 Task: Search one way flight ticket for 5 adults, 2 children, 1 infant in seat and 2 infants on lap in economy from Marion: Veterans Airport Of Southern Illinois (williamson County Regional Airport) to Springfield: Abraham Lincoln Capital Airport on 5-2-2023. Choice of flights is Spirit. Number of bags: 1 carry on bag and 1 checked bag. Price is upto 100000. Outbound departure time preference is 6:15.
Action: Mouse moved to (339, 309)
Screenshot: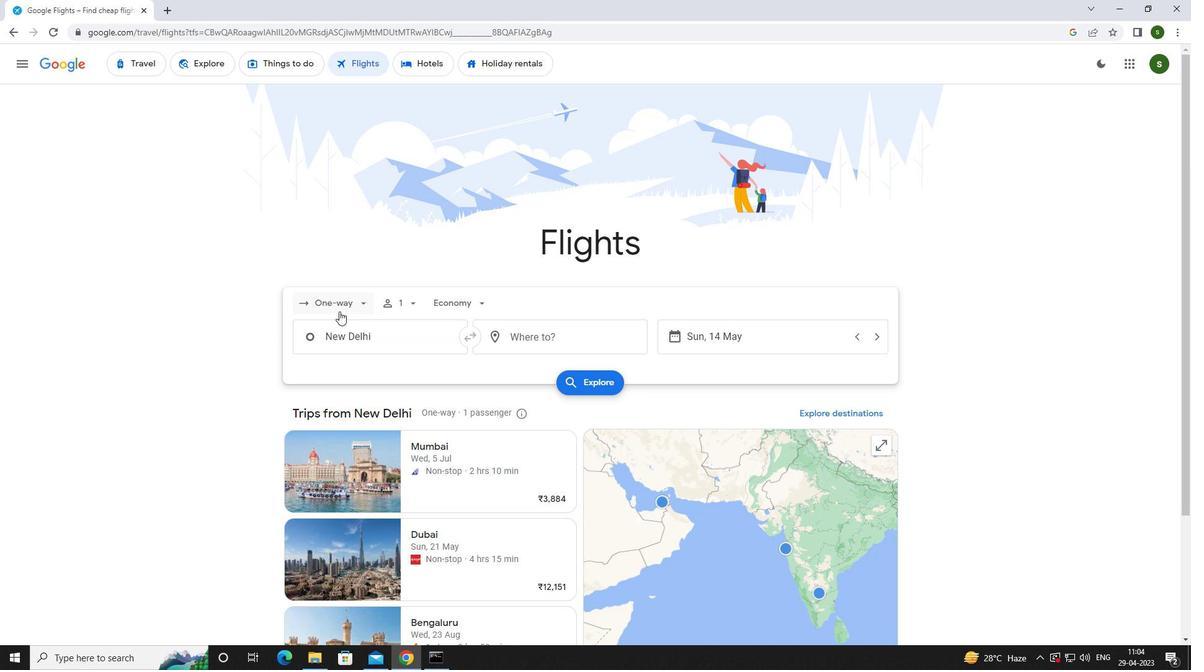 
Action: Mouse pressed left at (339, 309)
Screenshot: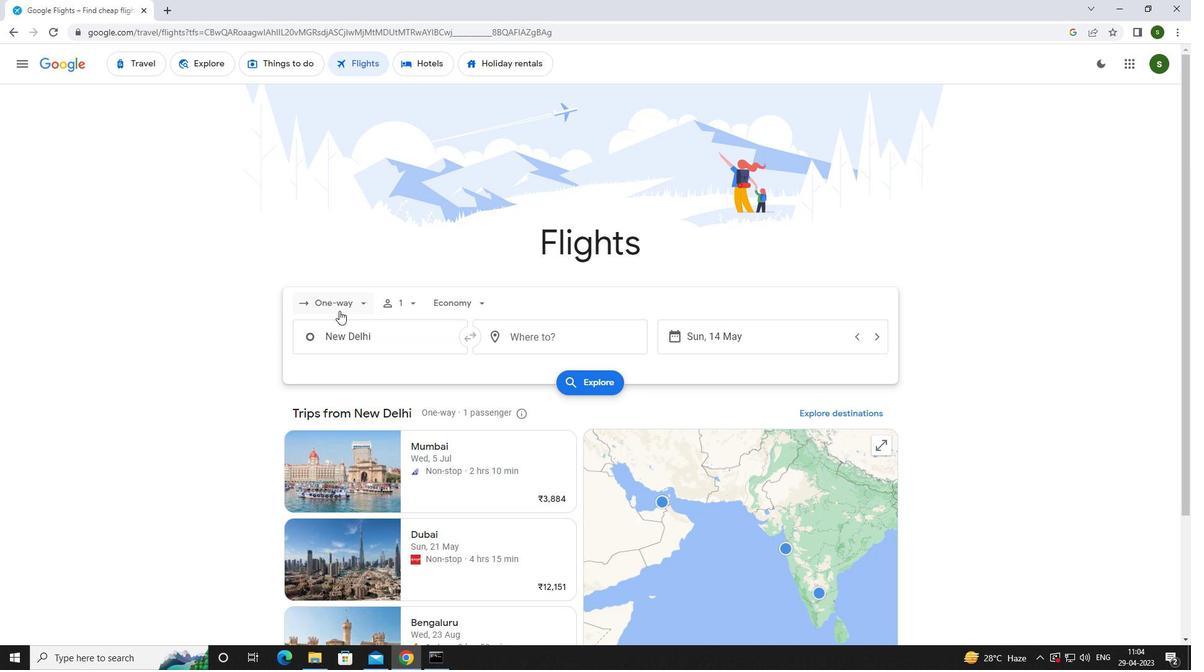 
Action: Mouse moved to (346, 356)
Screenshot: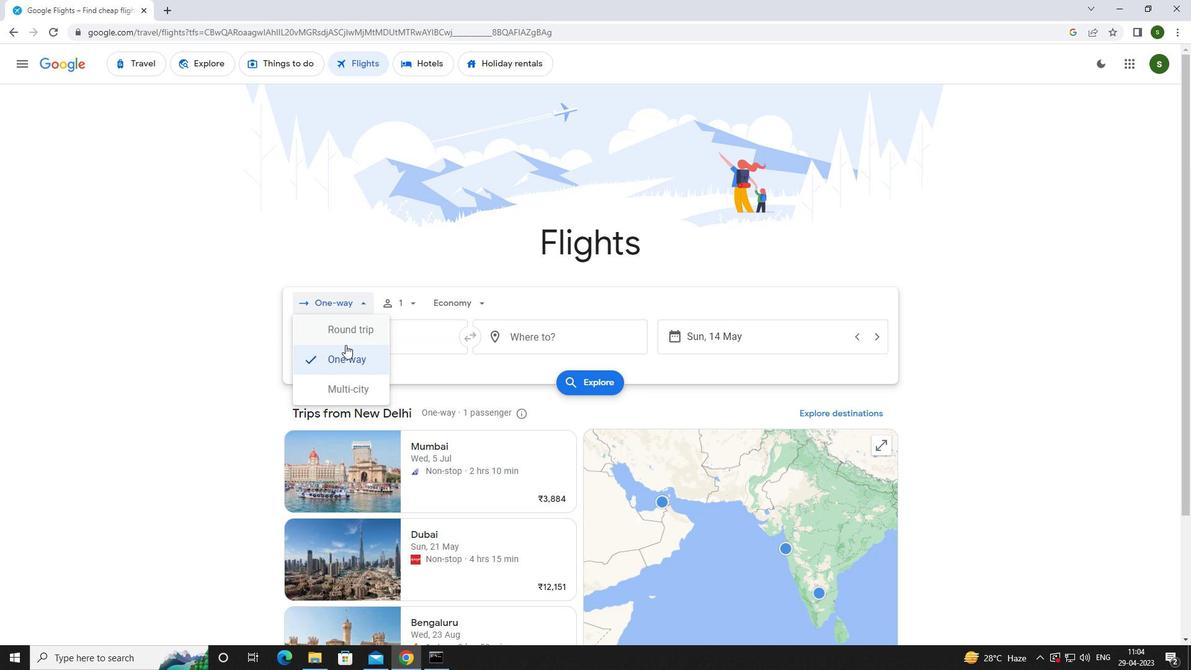 
Action: Mouse pressed left at (346, 356)
Screenshot: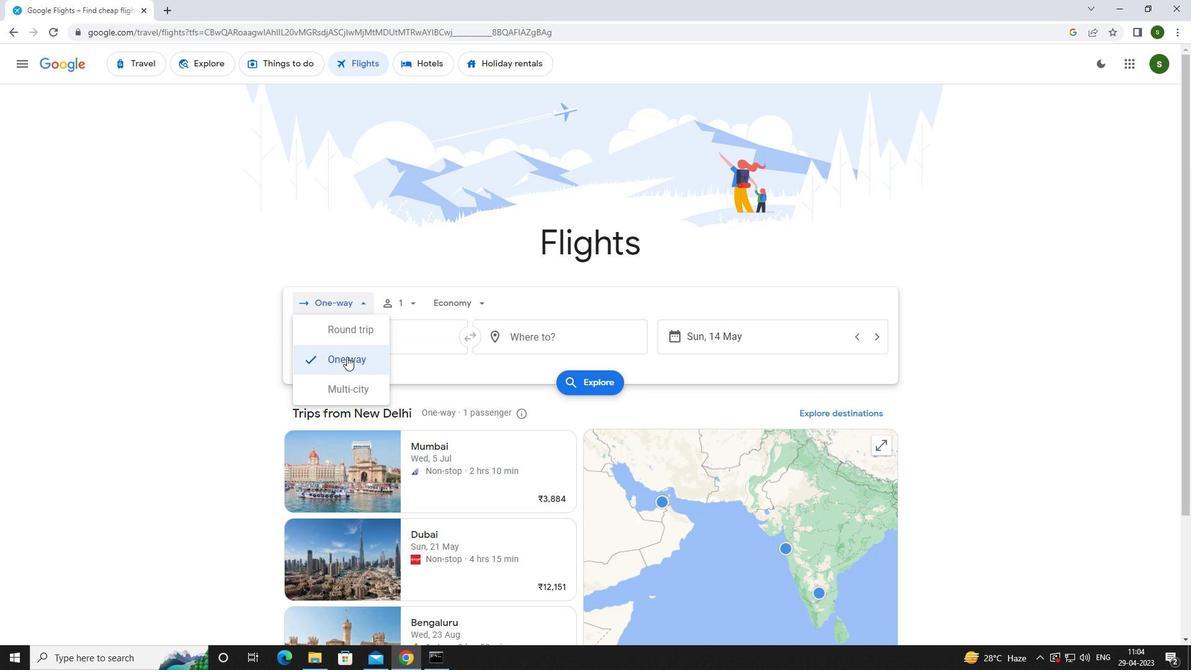 
Action: Mouse moved to (409, 306)
Screenshot: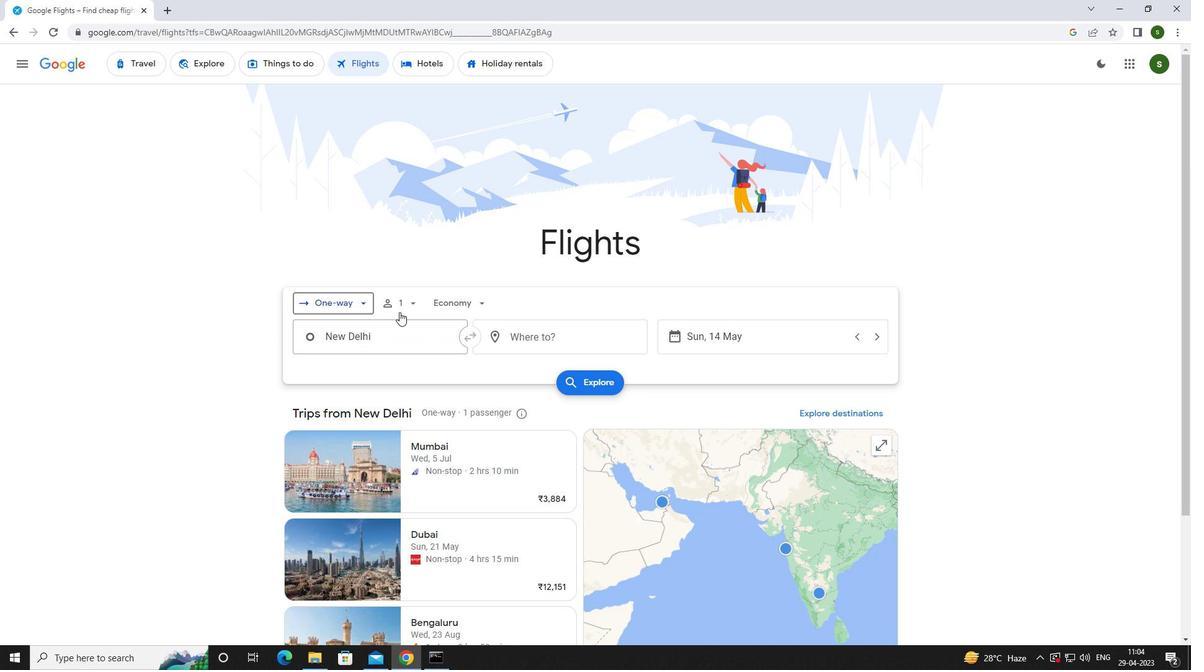 
Action: Mouse pressed left at (409, 306)
Screenshot: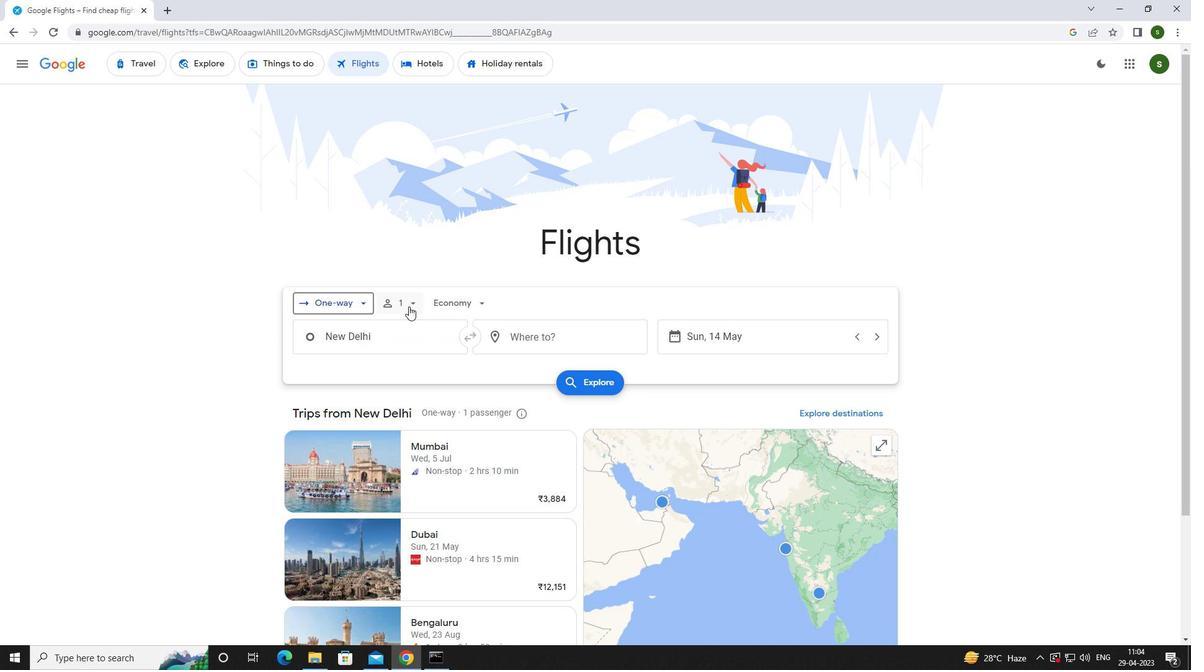 
Action: Mouse moved to (507, 336)
Screenshot: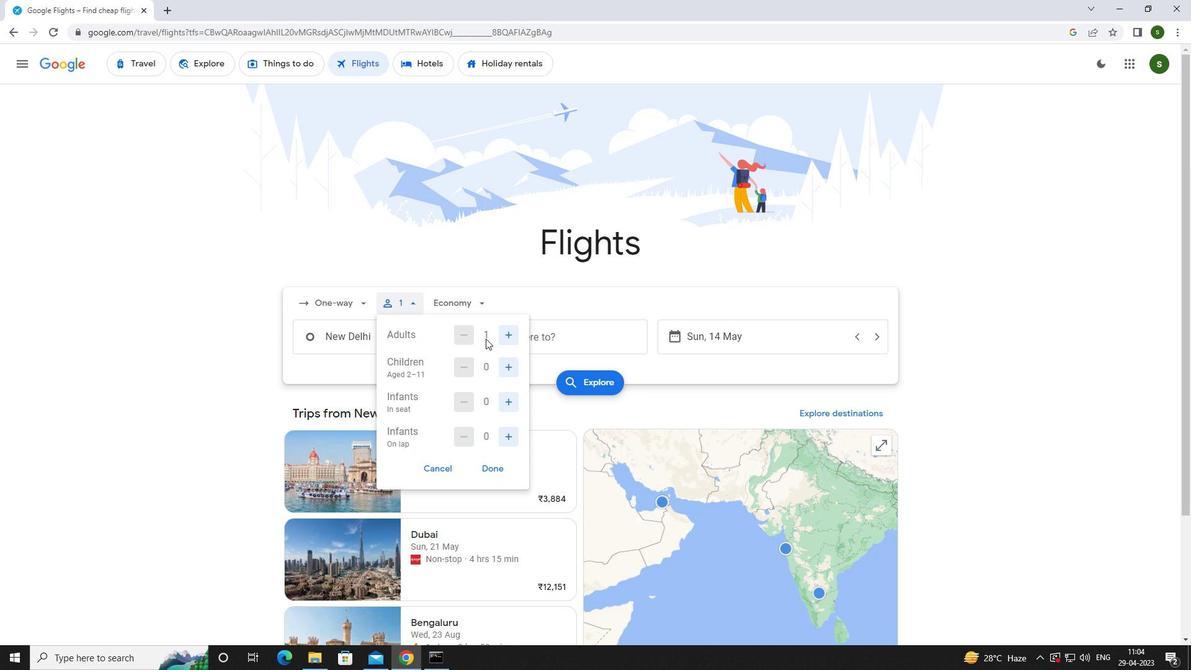 
Action: Mouse pressed left at (507, 336)
Screenshot: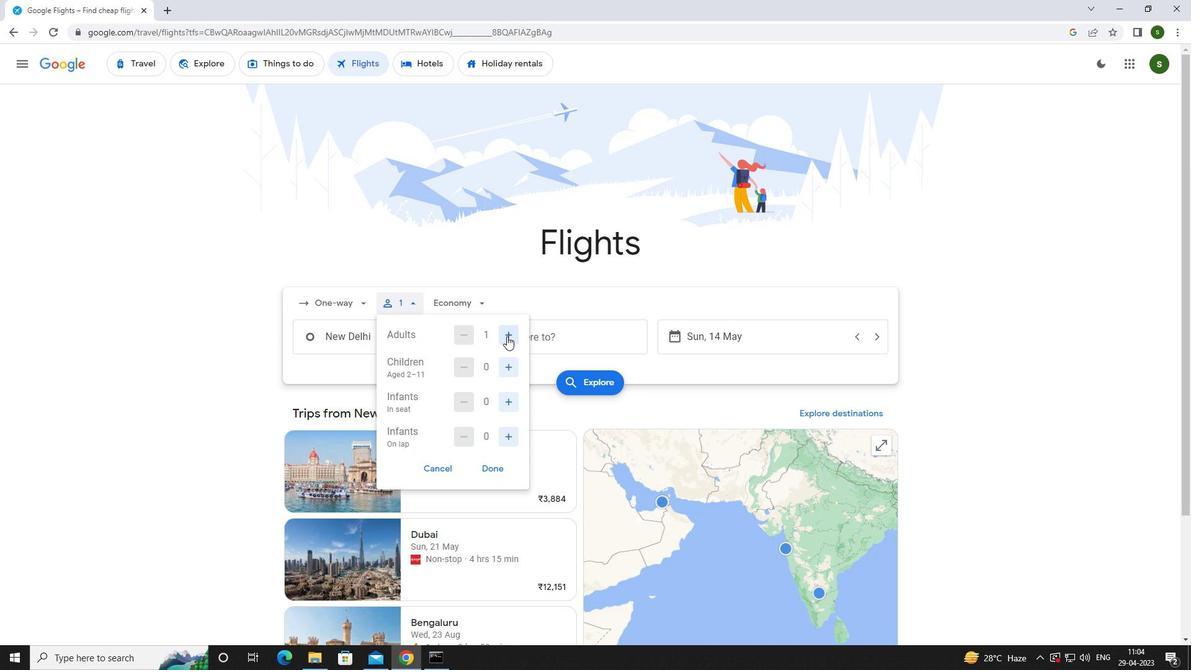 
Action: Mouse pressed left at (507, 336)
Screenshot: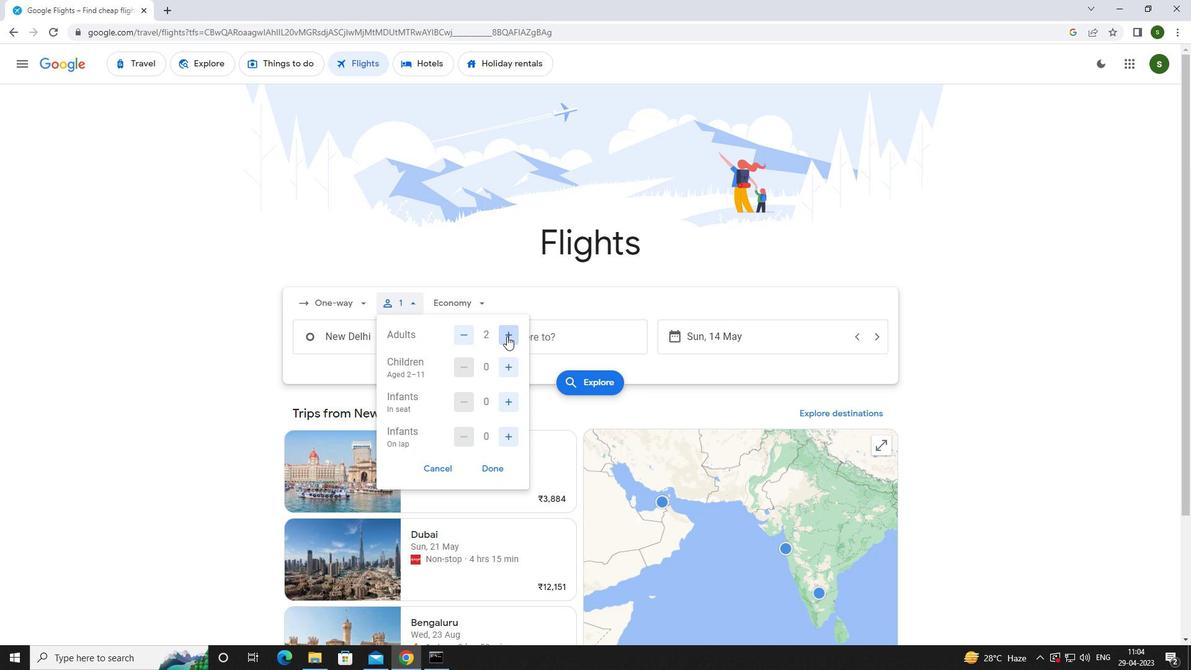 
Action: Mouse pressed left at (507, 336)
Screenshot: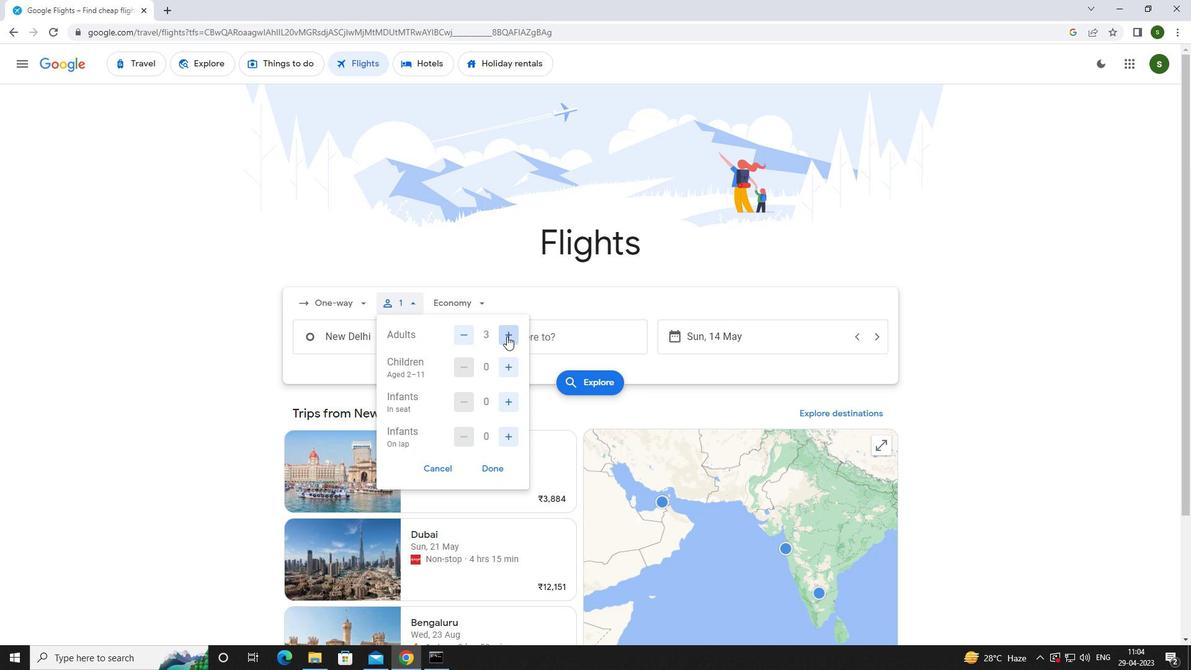 
Action: Mouse pressed left at (507, 336)
Screenshot: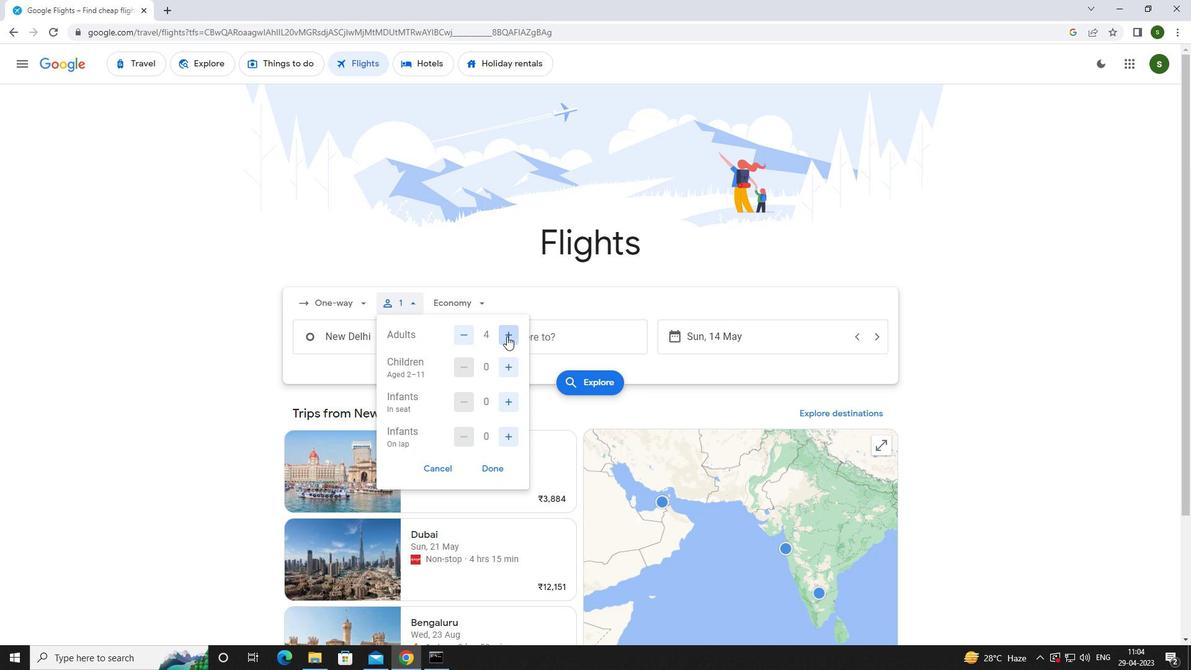 
Action: Mouse moved to (505, 366)
Screenshot: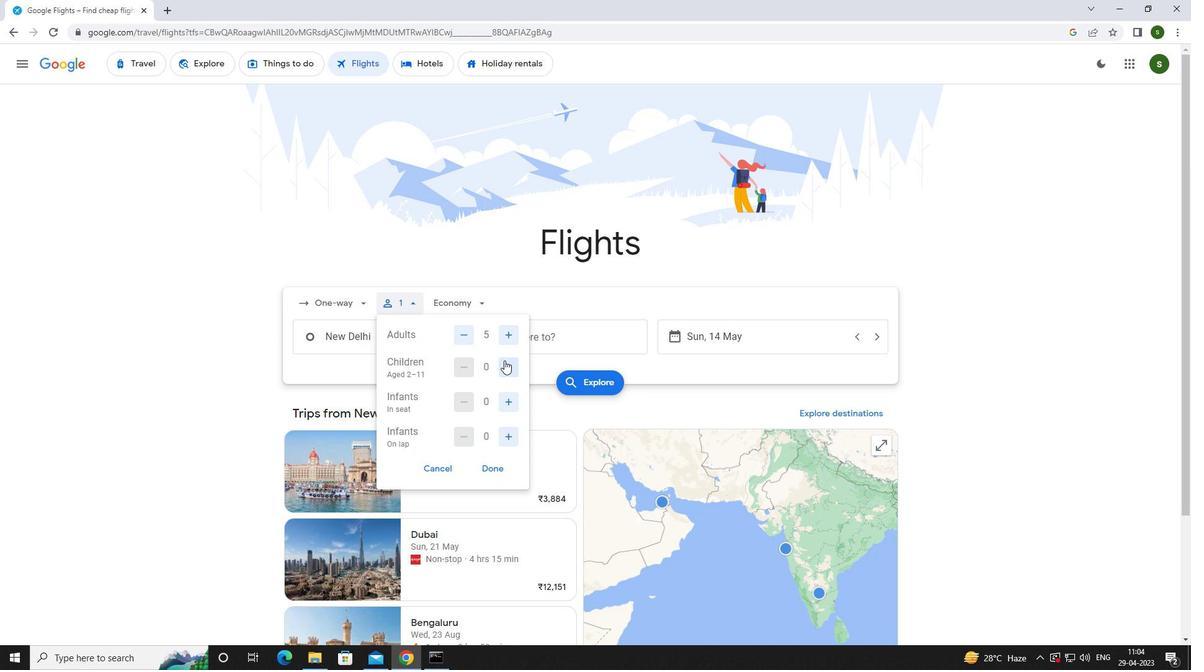 
Action: Mouse pressed left at (505, 366)
Screenshot: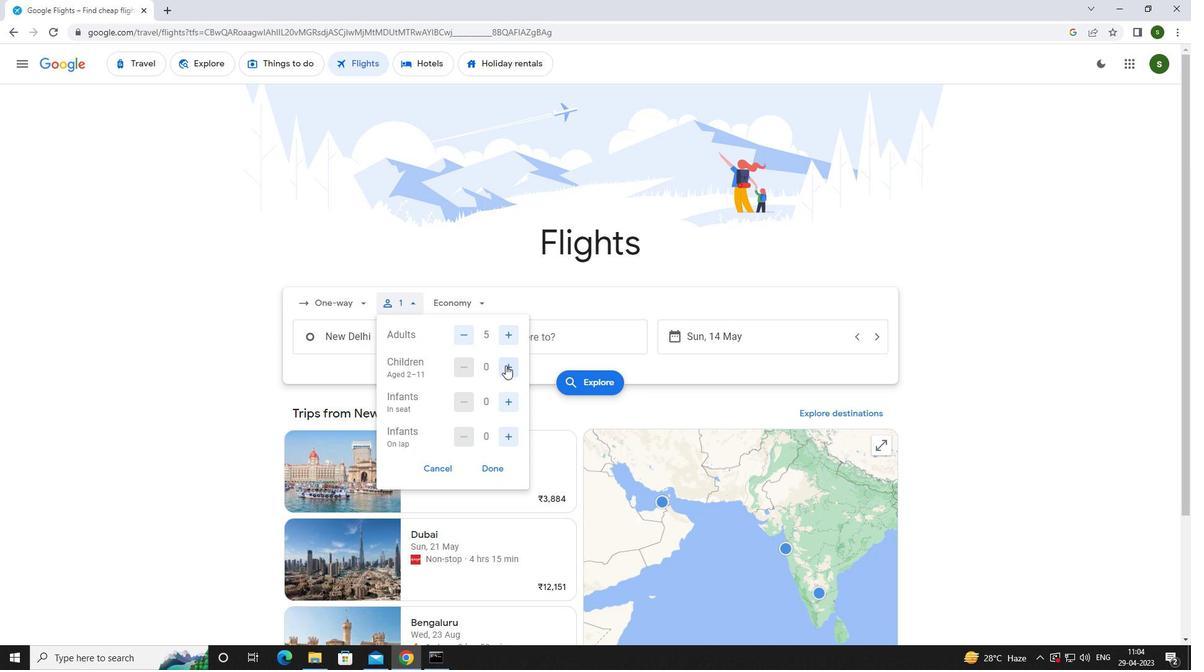 
Action: Mouse pressed left at (505, 366)
Screenshot: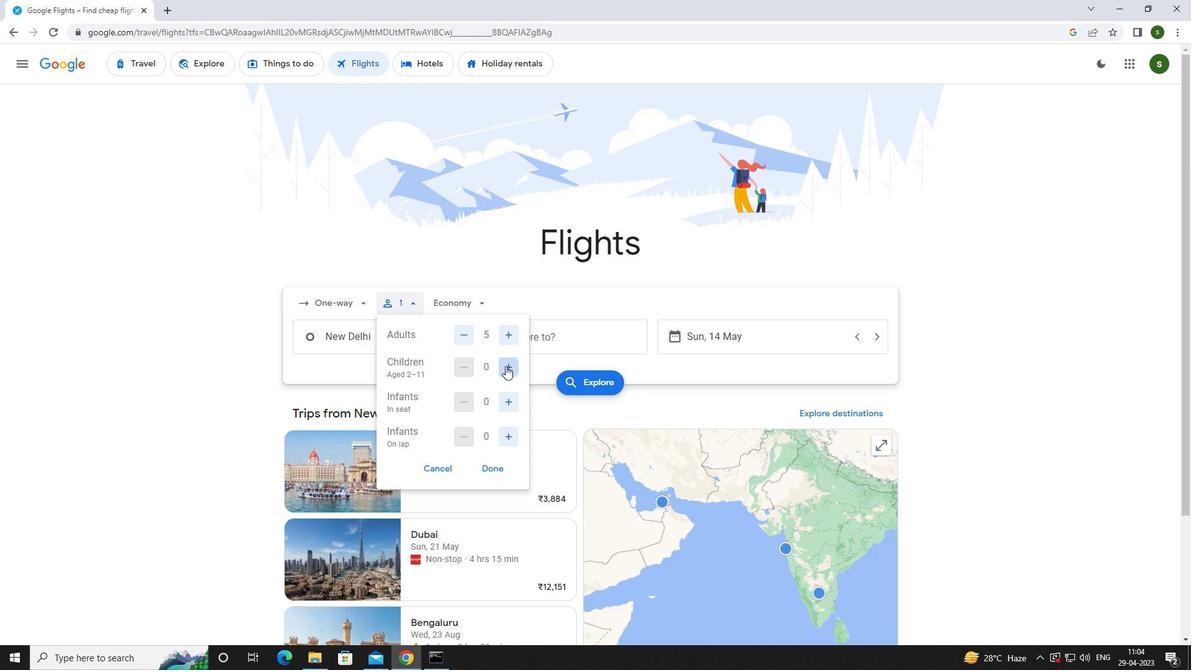 
Action: Mouse moved to (513, 408)
Screenshot: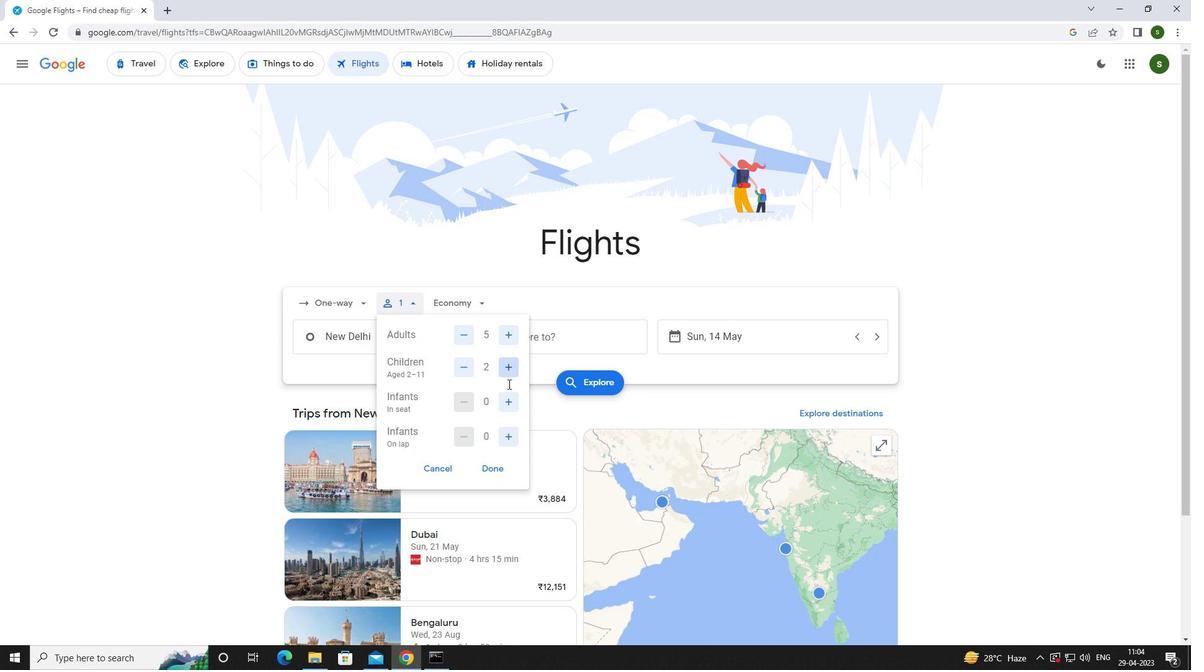 
Action: Mouse pressed left at (513, 408)
Screenshot: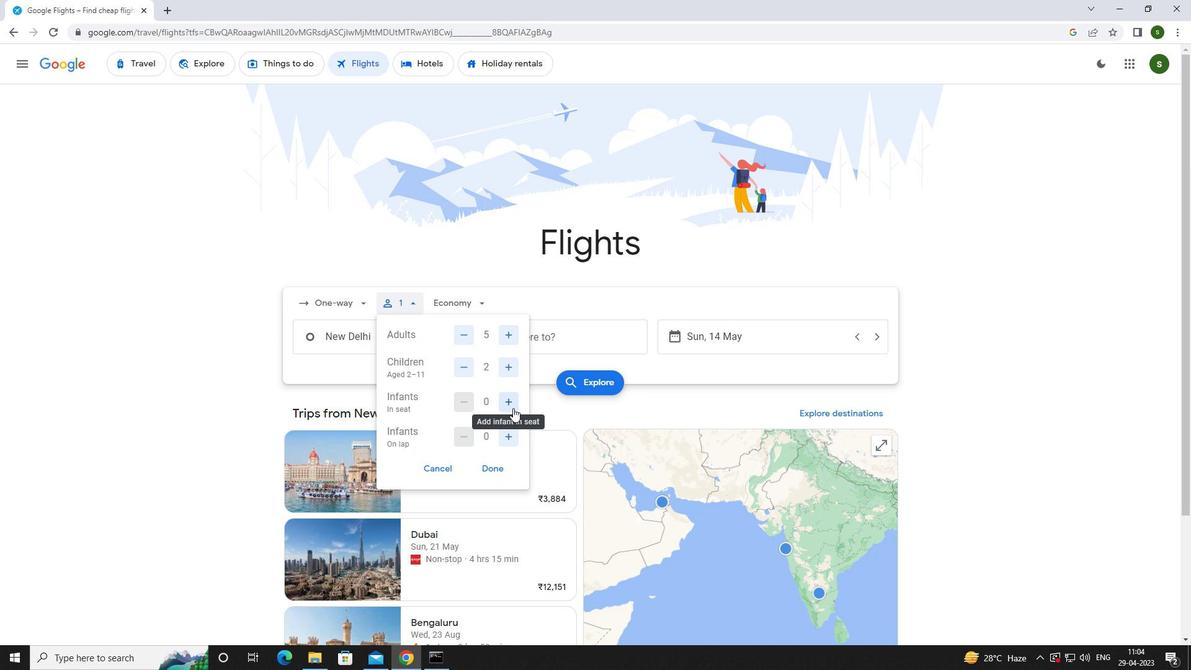 
Action: Mouse moved to (514, 438)
Screenshot: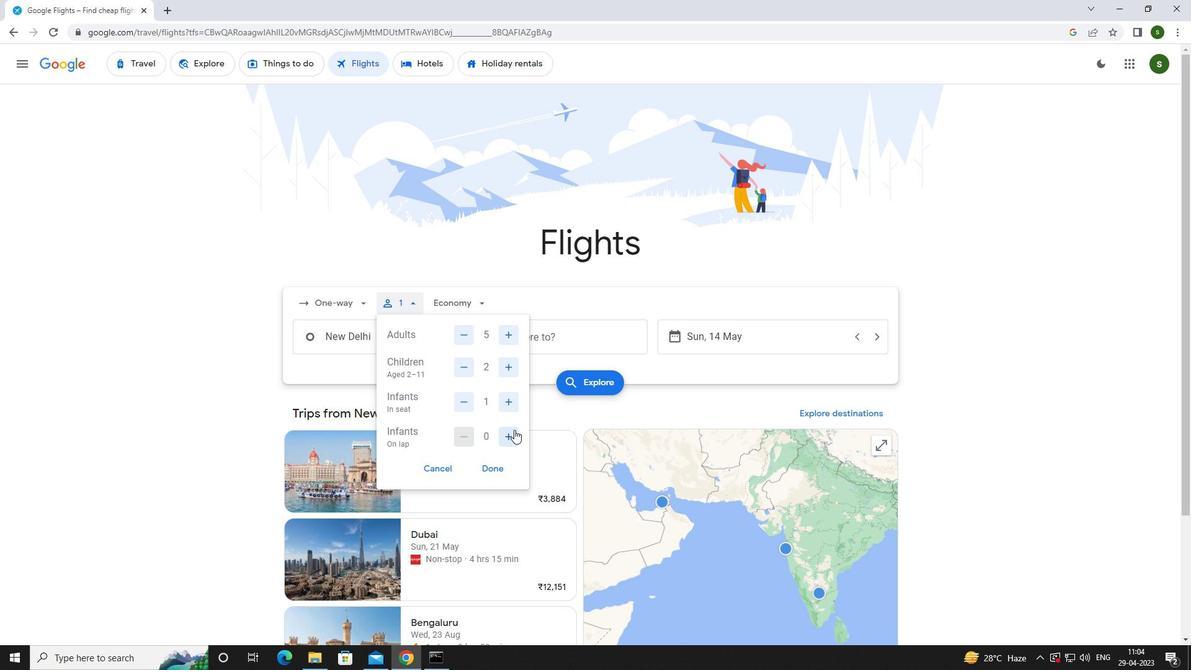 
Action: Mouse pressed left at (514, 438)
Screenshot: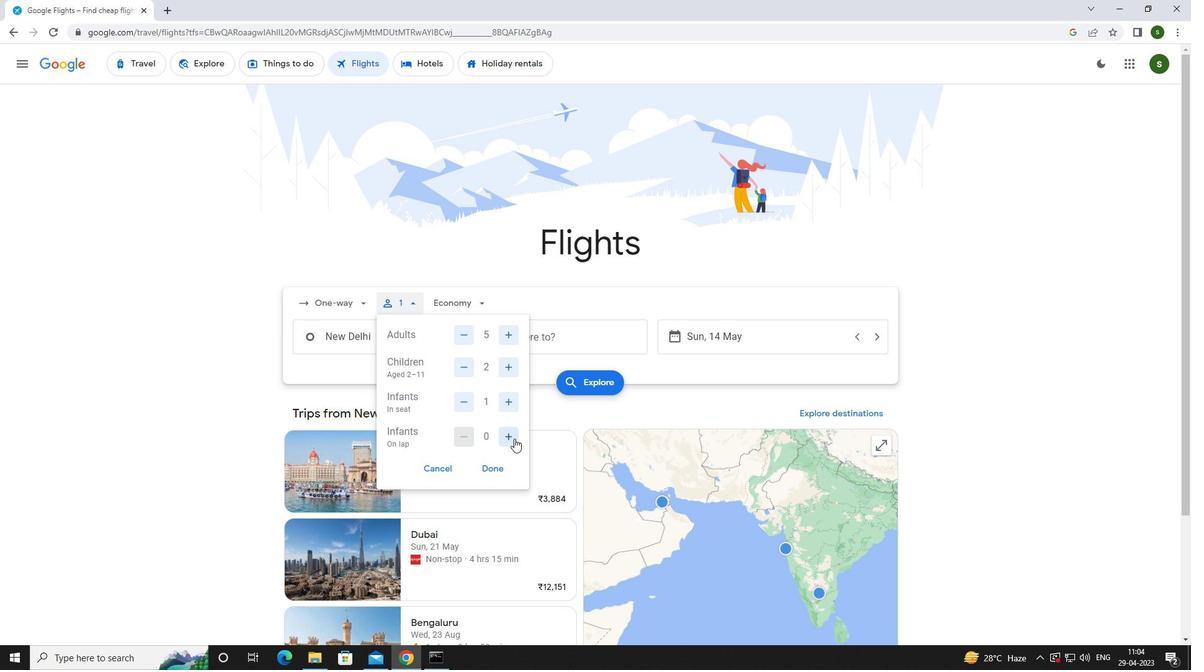 
Action: Mouse moved to (475, 303)
Screenshot: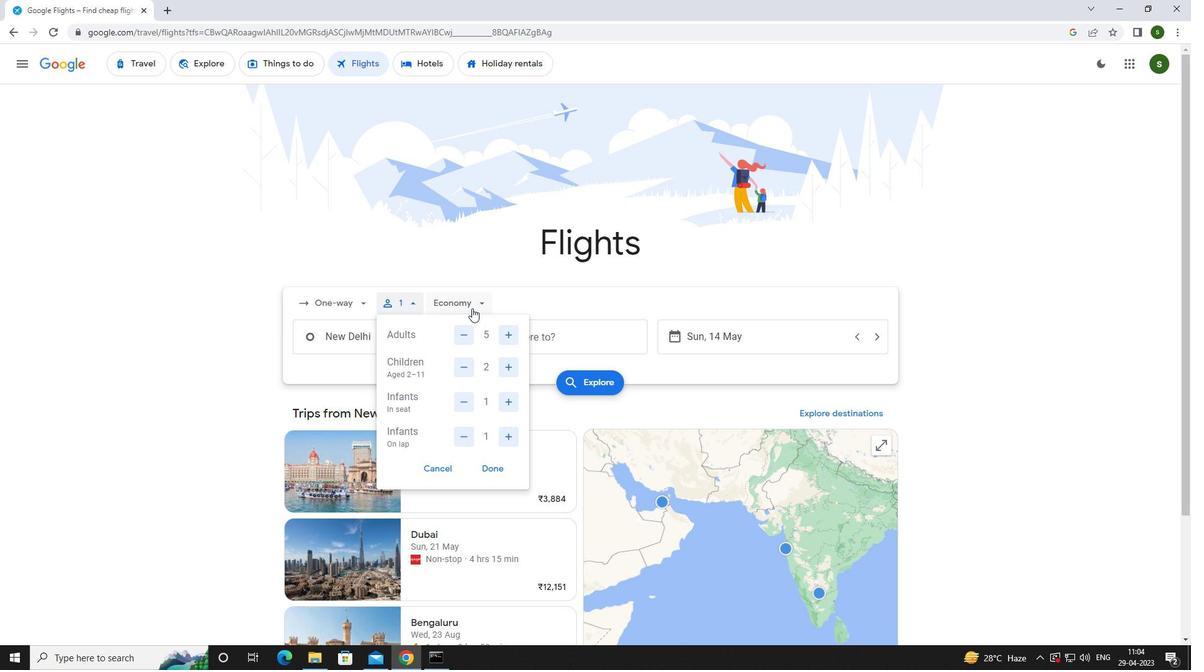 
Action: Mouse pressed left at (475, 303)
Screenshot: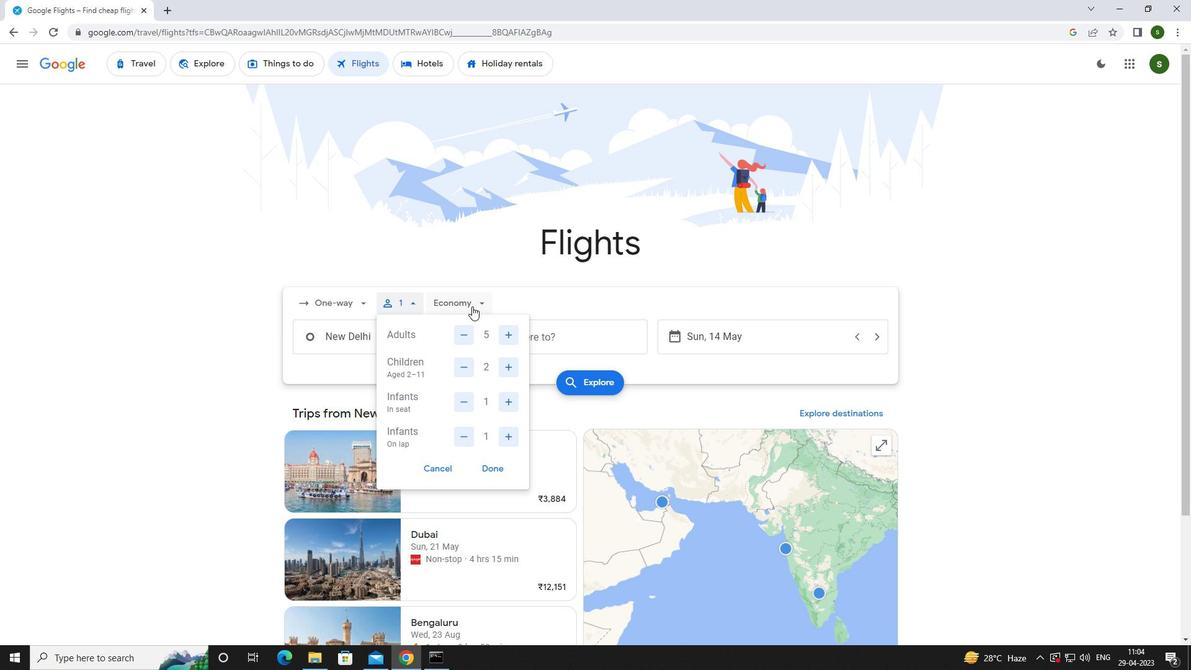 
Action: Mouse moved to (478, 338)
Screenshot: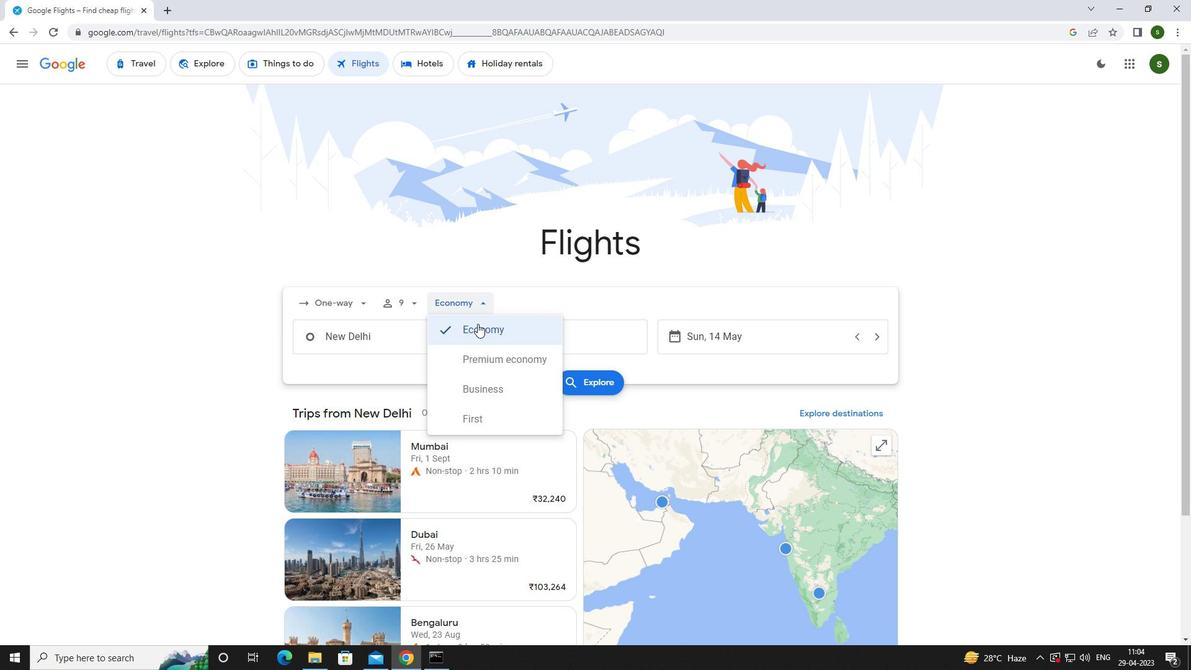 
Action: Mouse pressed left at (478, 338)
Screenshot: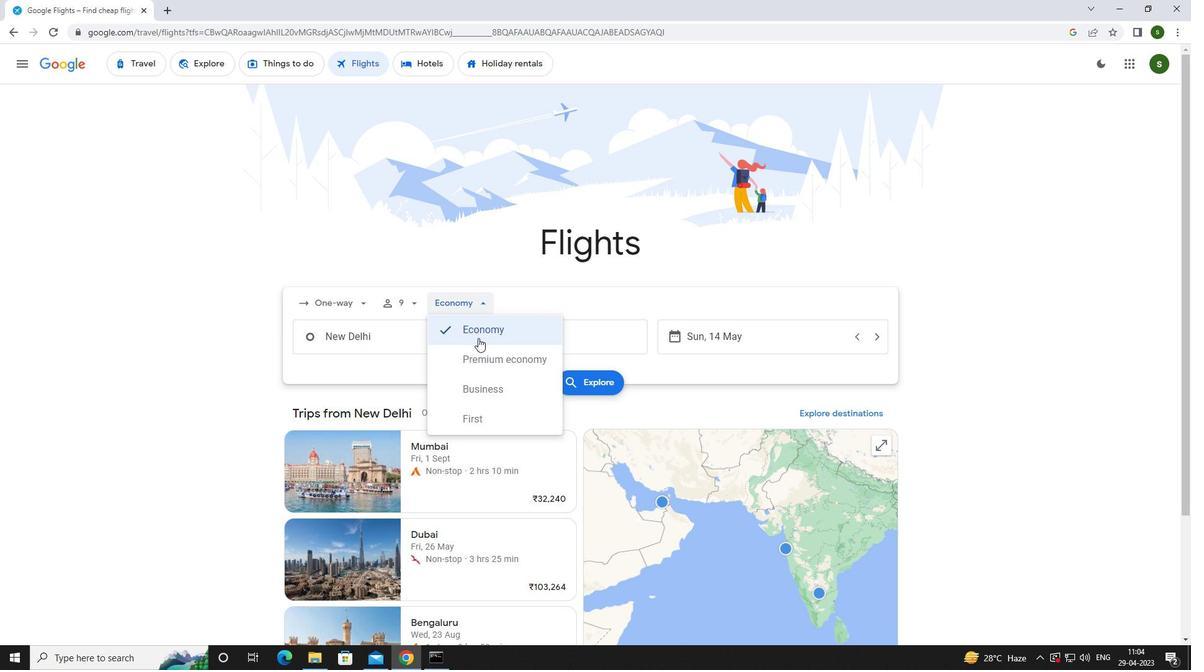 
Action: Mouse moved to (411, 347)
Screenshot: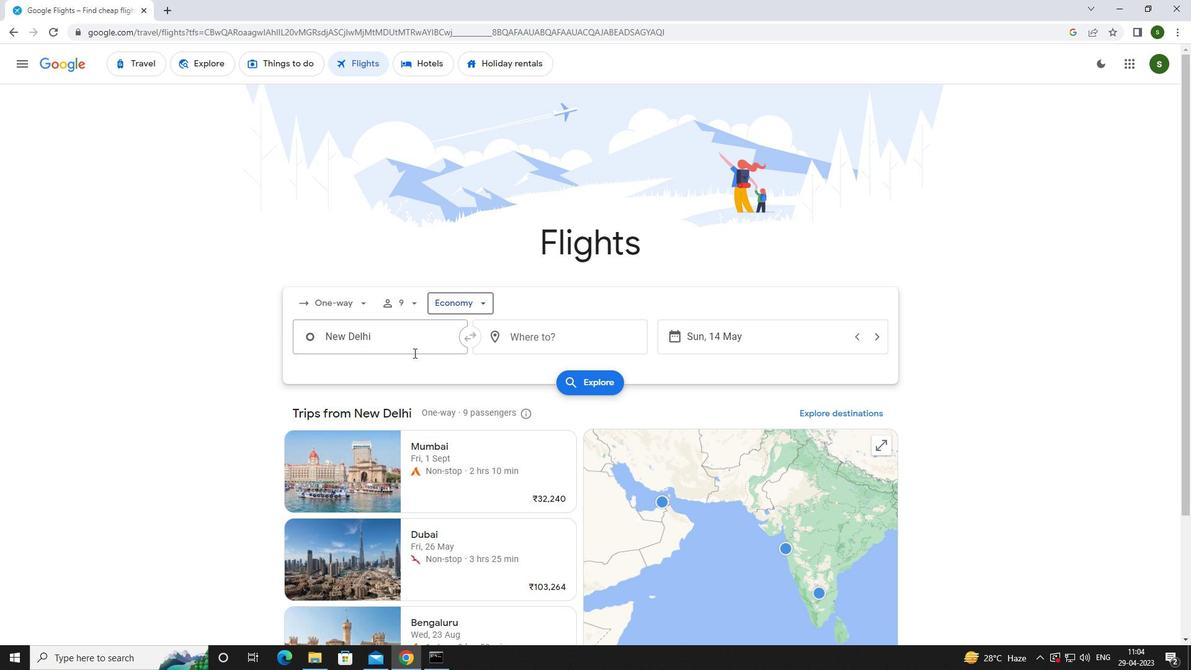 
Action: Mouse pressed left at (411, 347)
Screenshot: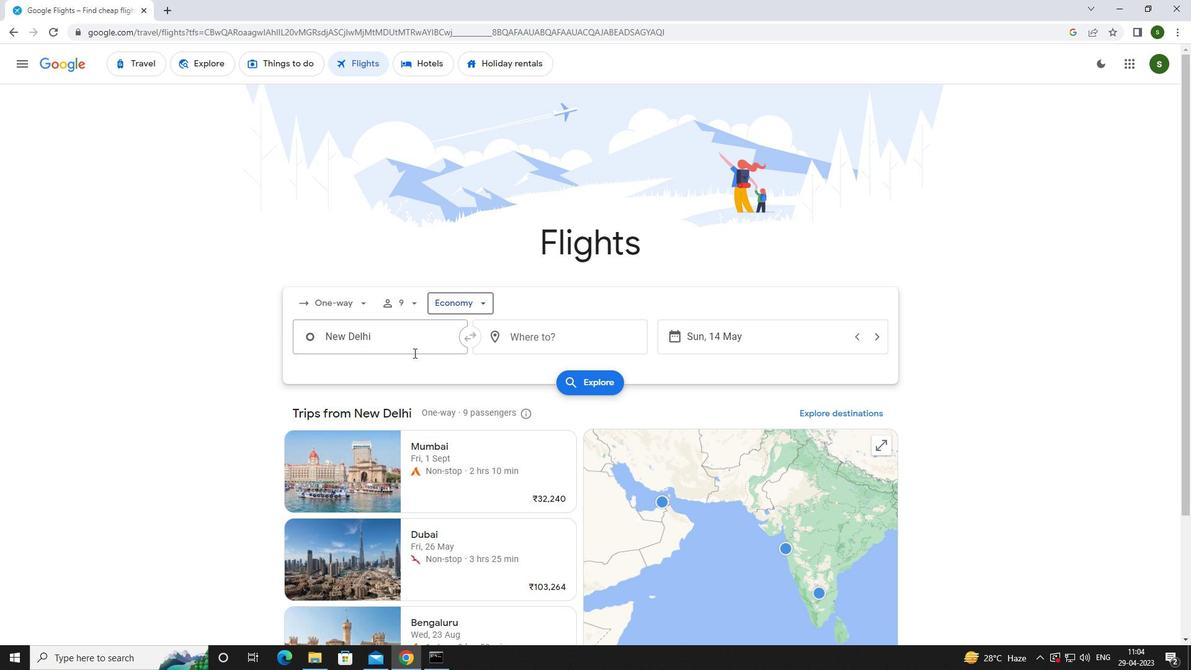 
Action: Key pressed <Key.caps_lock>v<Key.caps_lock>eterans
Screenshot: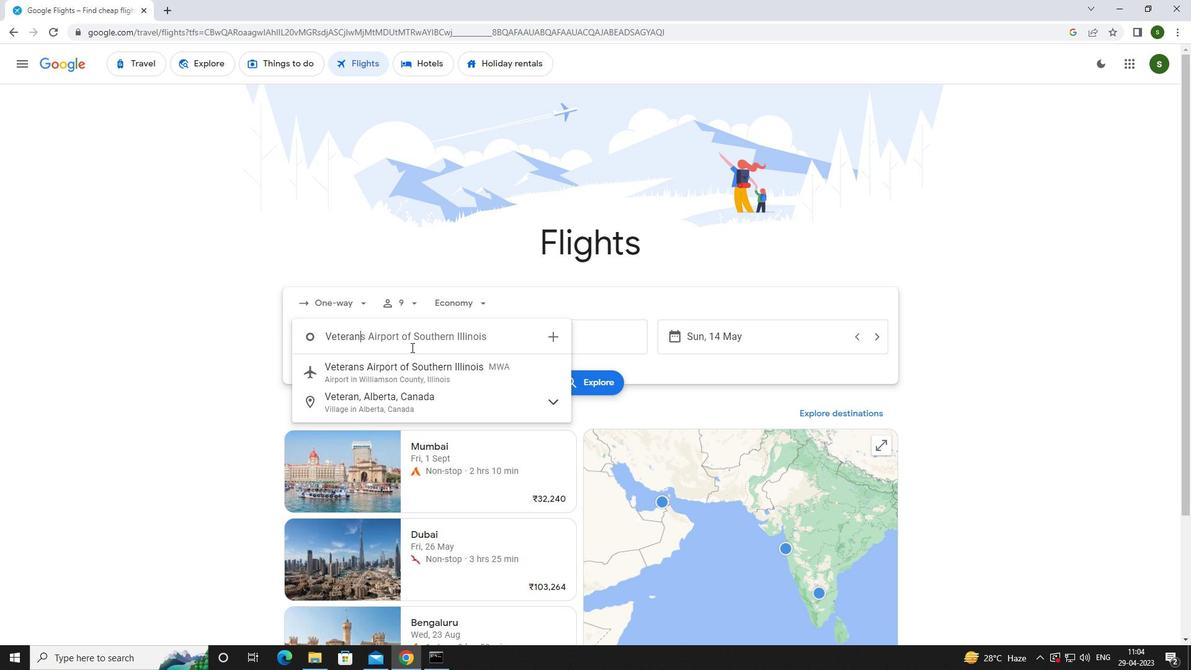 
Action: Mouse moved to (410, 363)
Screenshot: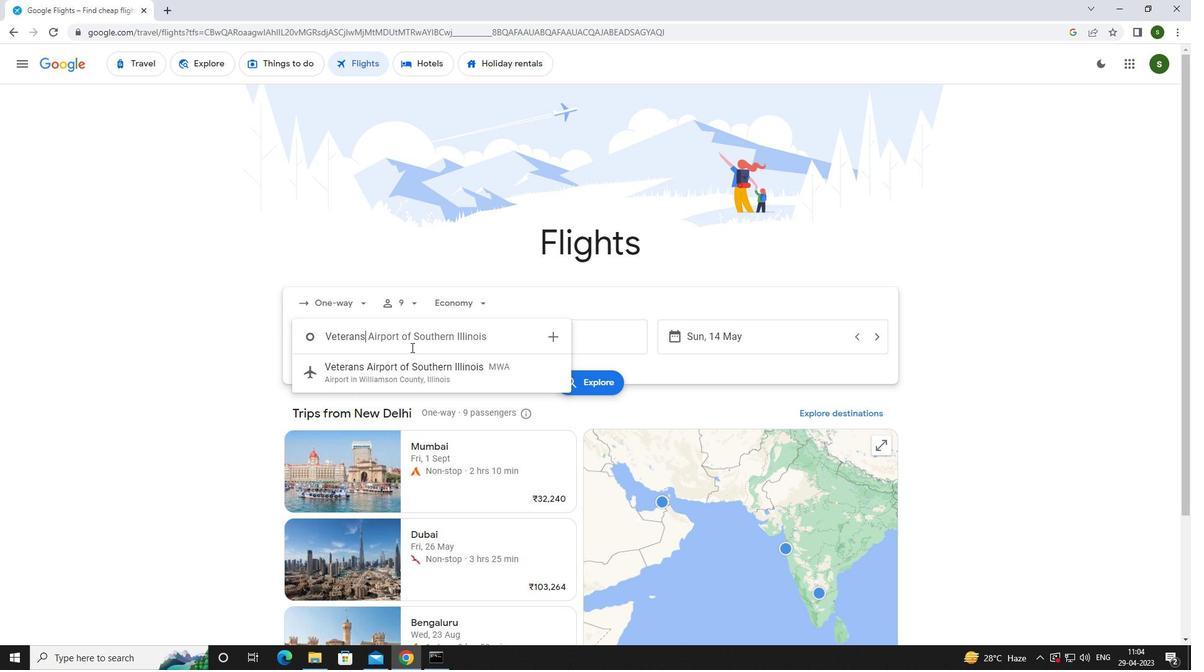 
Action: Mouse pressed left at (410, 363)
Screenshot: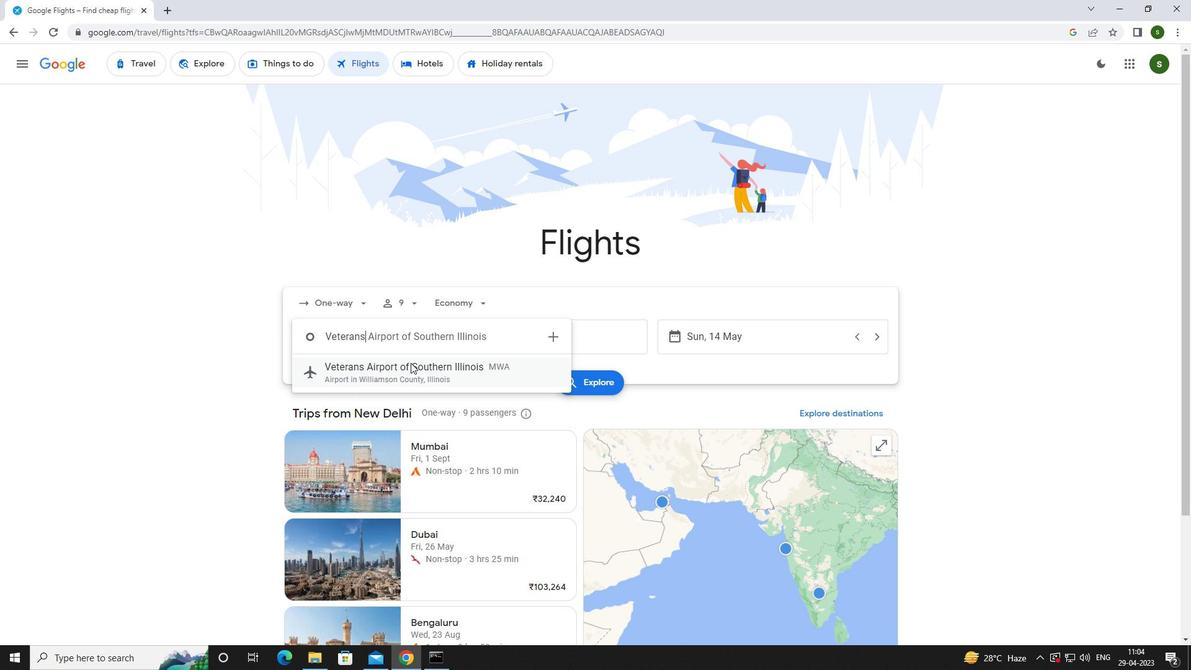 
Action: Mouse moved to (530, 346)
Screenshot: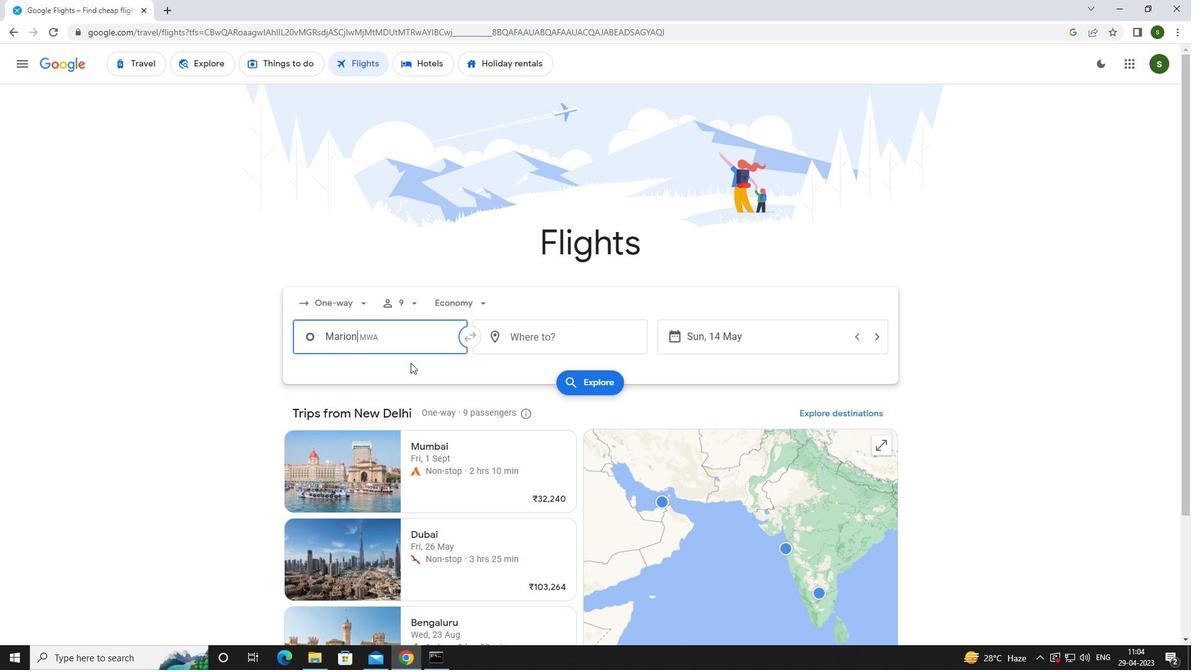 
Action: Mouse pressed left at (530, 346)
Screenshot: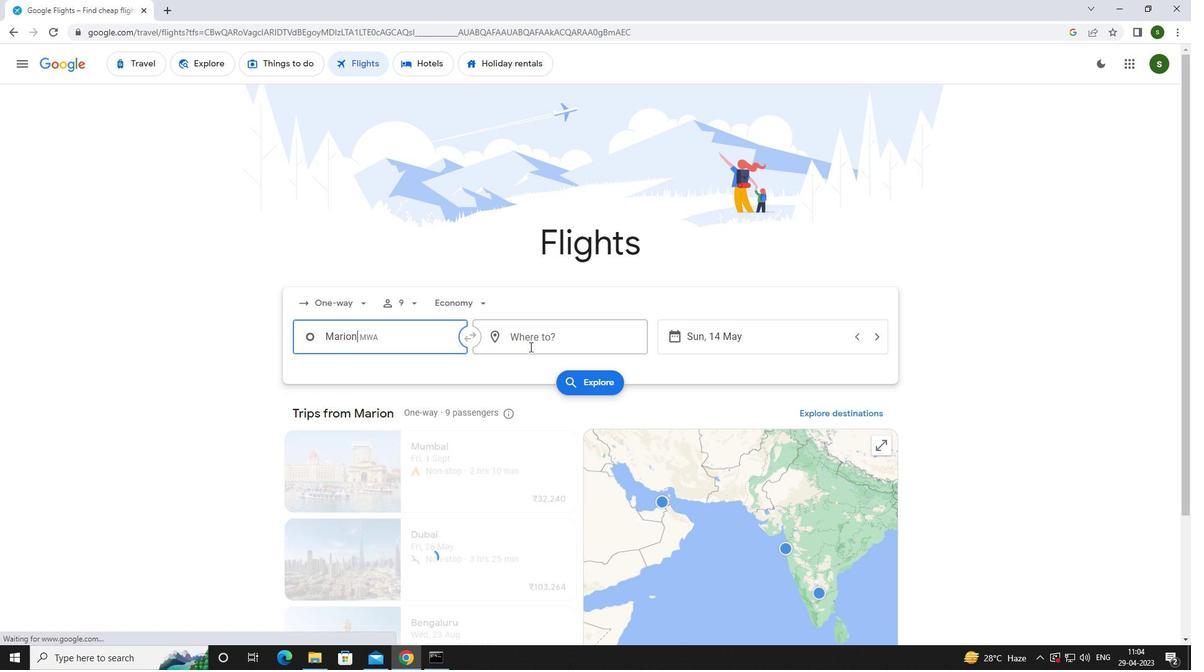 
Action: Key pressed <Key.caps_lock>s<Key.caps_lock>prinfield
Screenshot: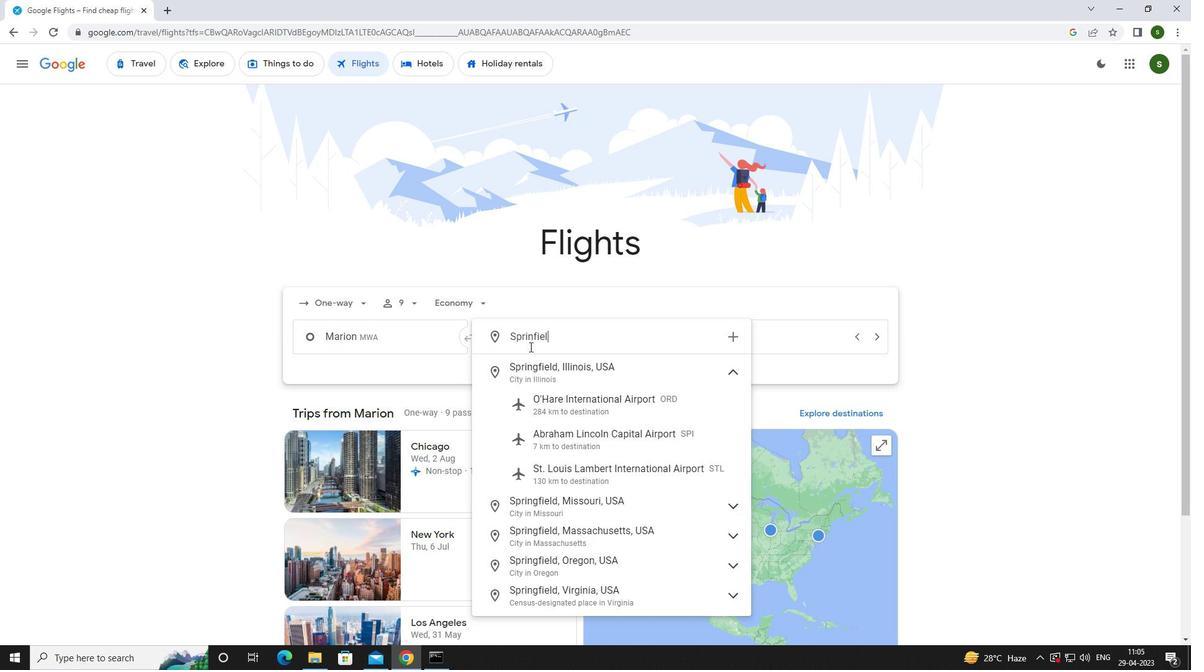 
Action: Mouse moved to (548, 426)
Screenshot: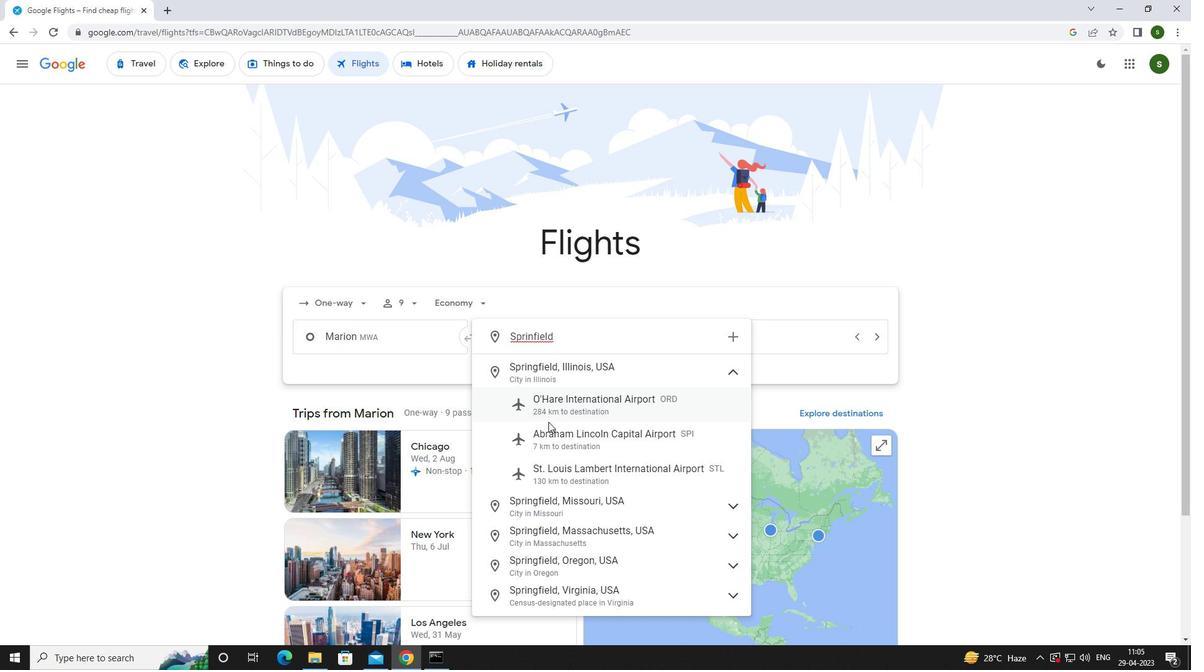 
Action: Mouse pressed left at (548, 426)
Screenshot: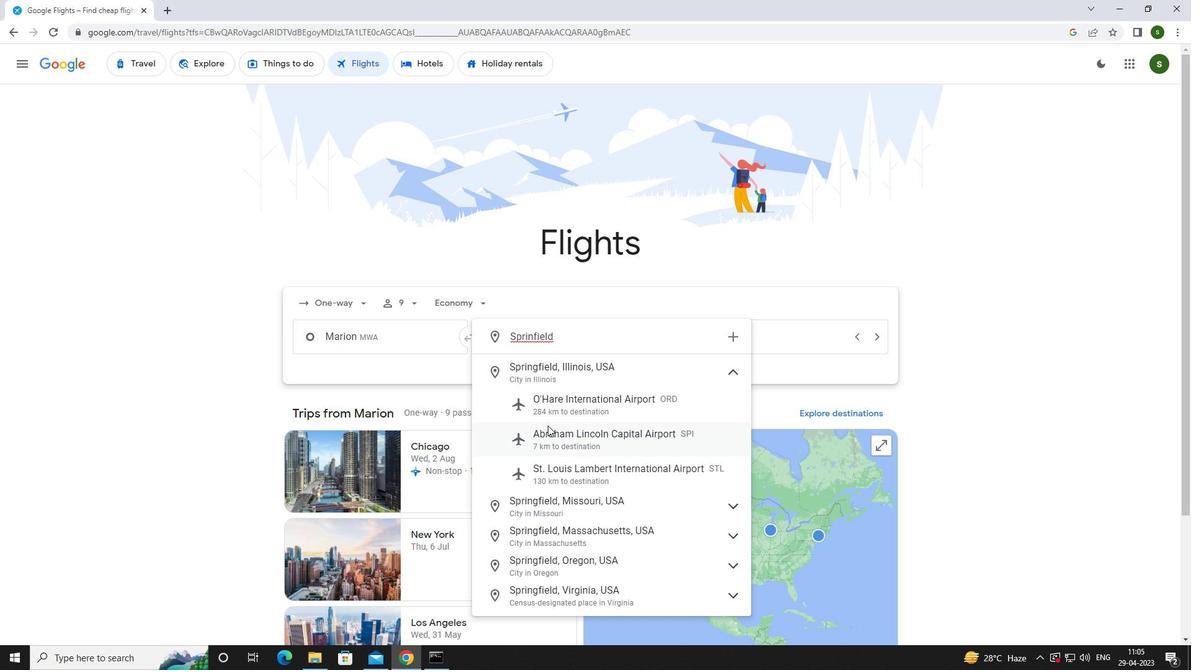 
Action: Mouse moved to (761, 334)
Screenshot: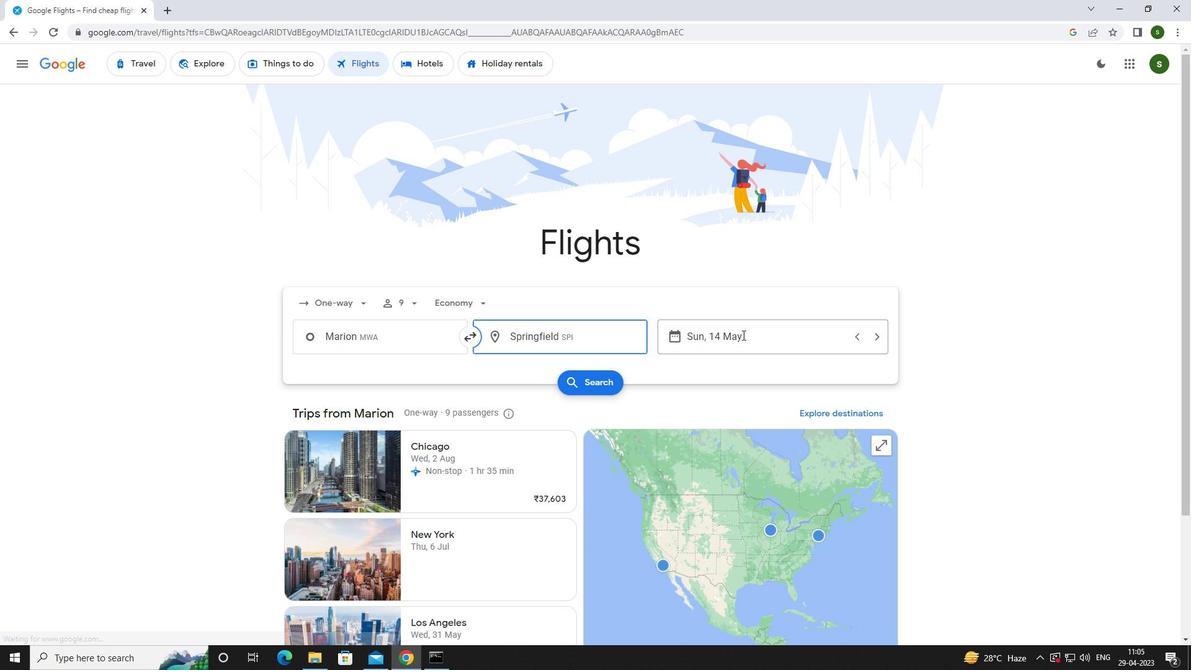 
Action: Mouse pressed left at (761, 334)
Screenshot: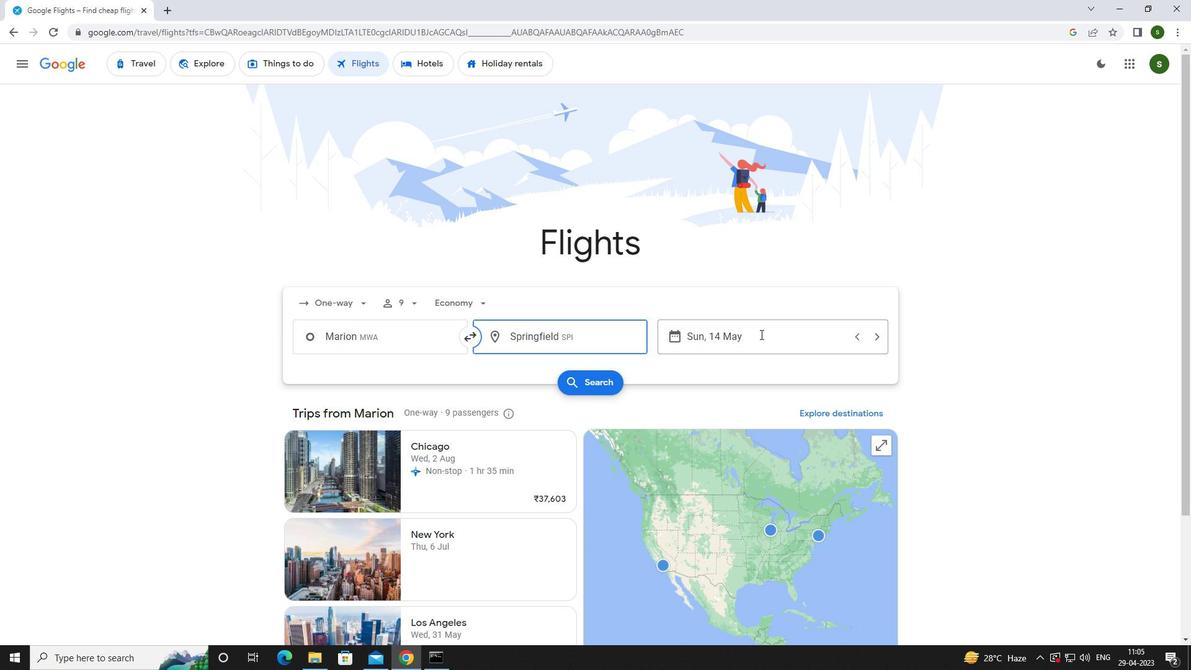 
Action: Mouse moved to (742, 425)
Screenshot: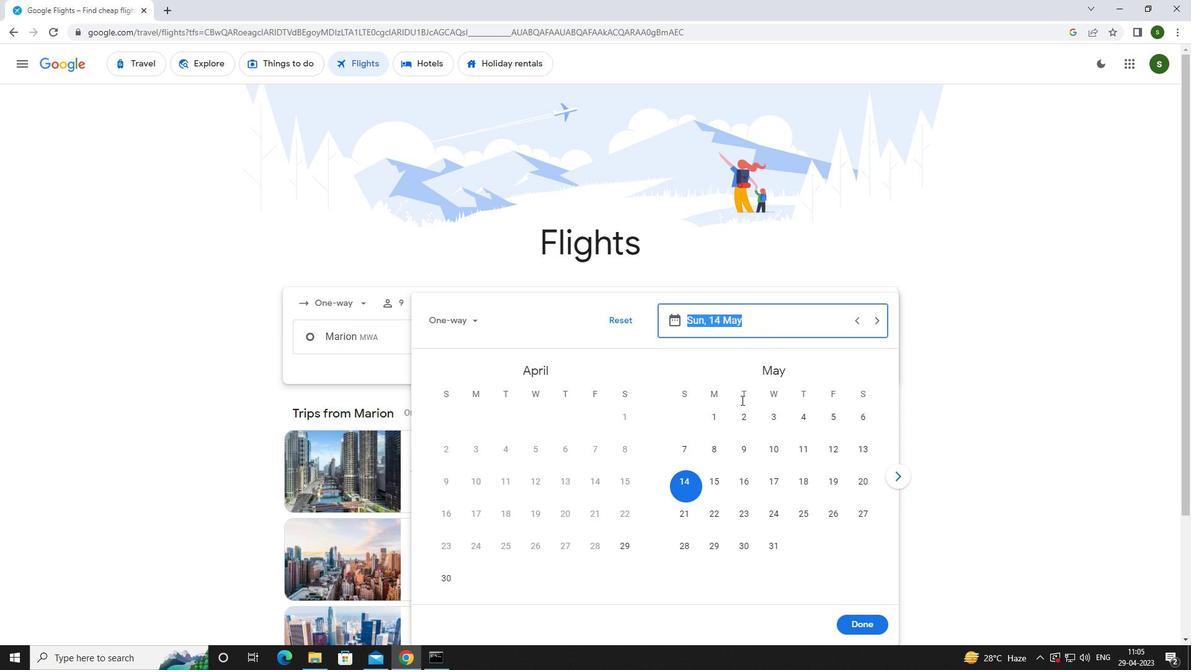 
Action: Mouse pressed left at (742, 425)
Screenshot: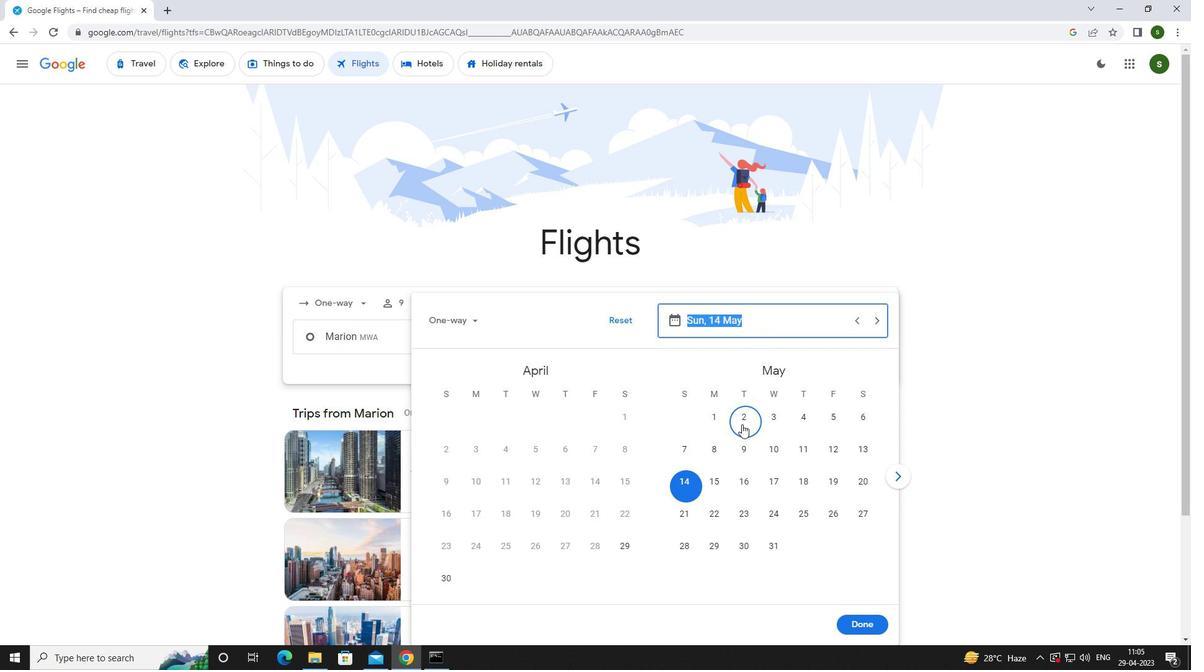 
Action: Mouse moved to (870, 621)
Screenshot: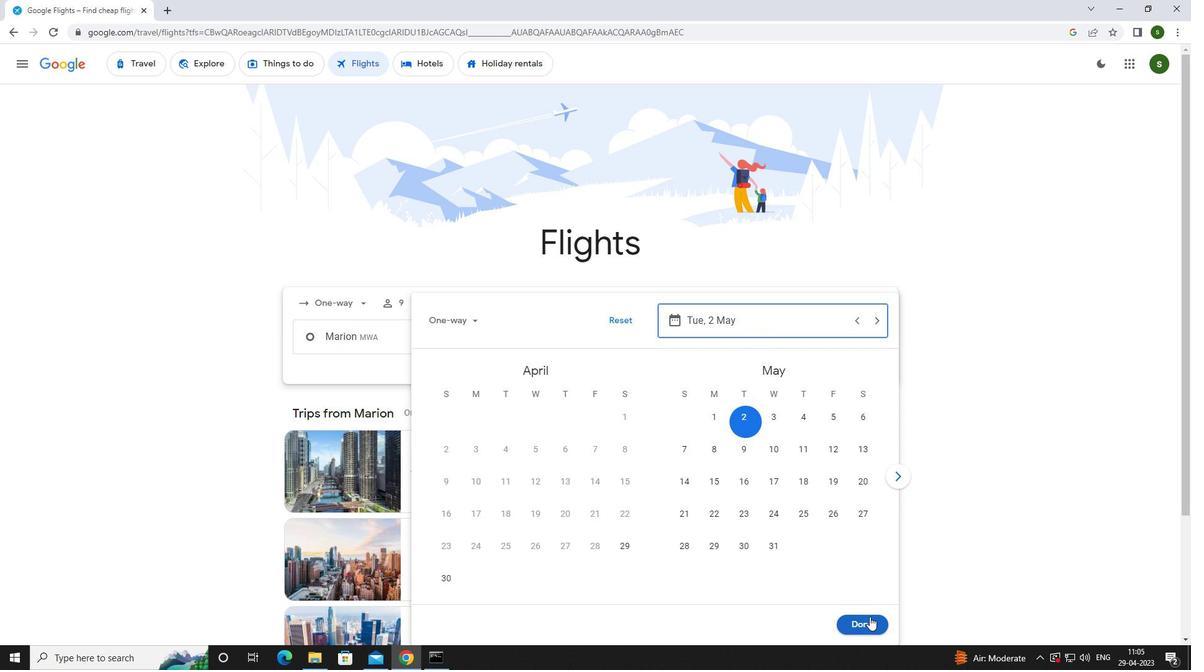 
Action: Mouse pressed left at (870, 621)
Screenshot: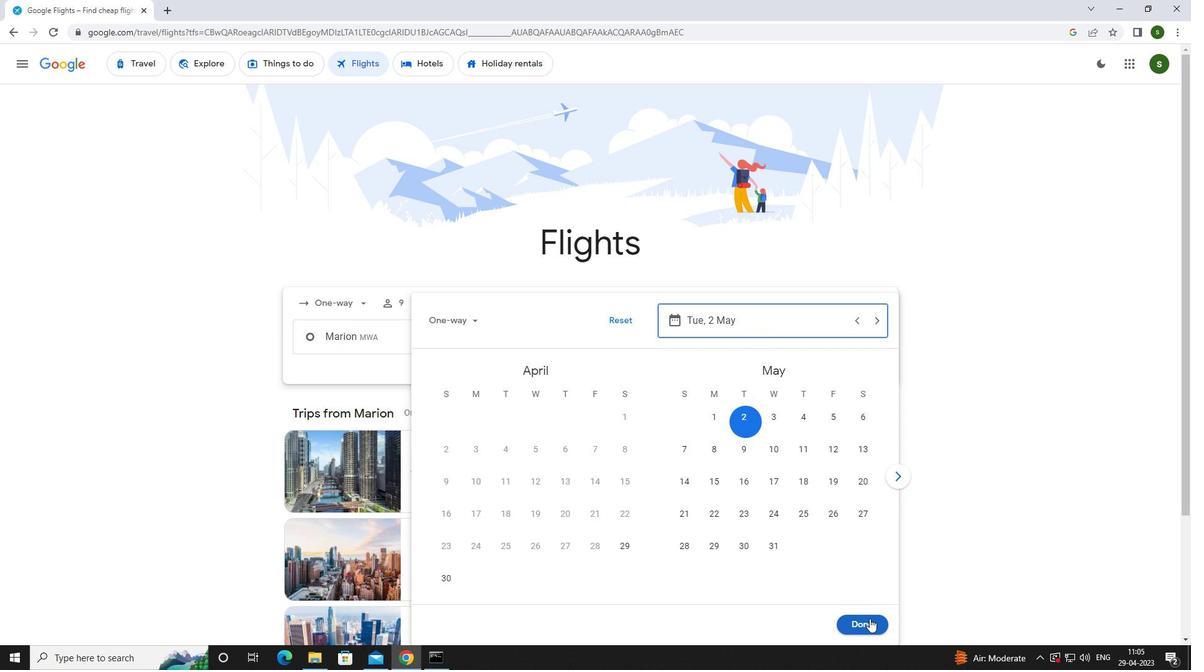 
Action: Mouse moved to (589, 383)
Screenshot: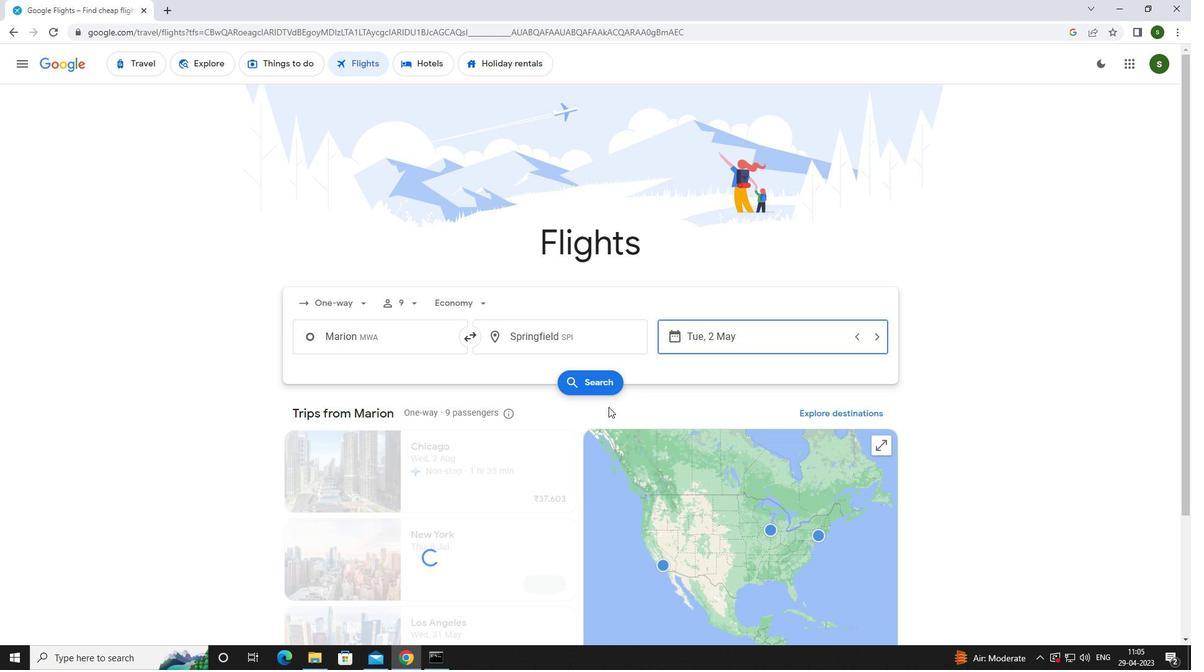 
Action: Mouse pressed left at (589, 383)
Screenshot: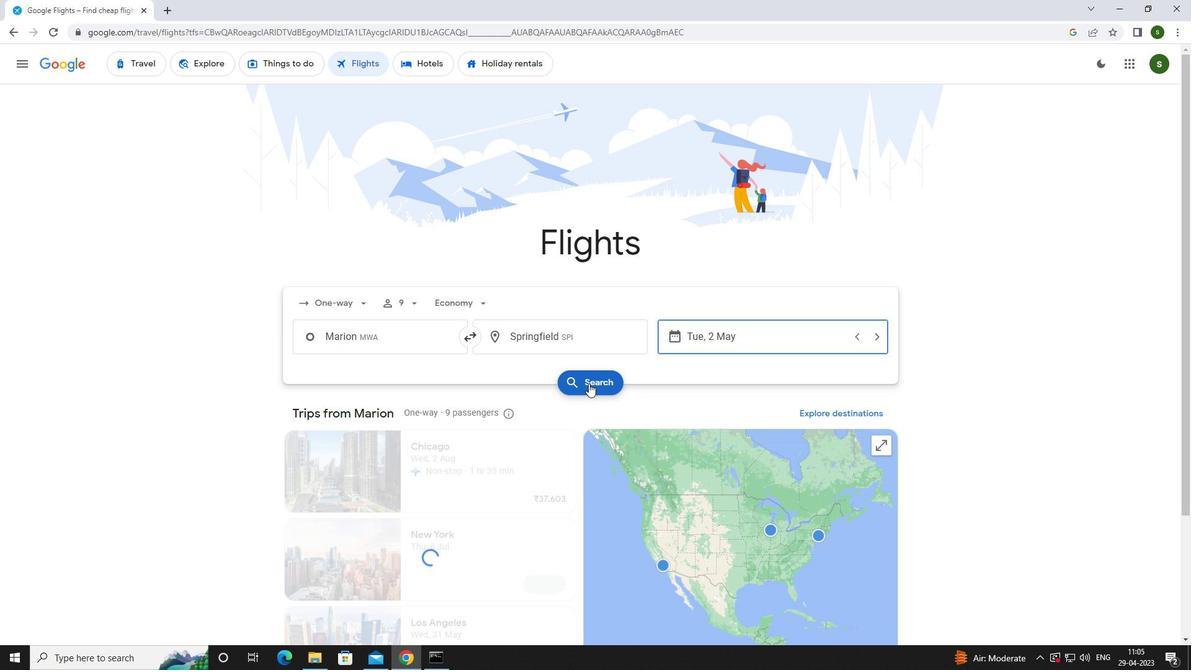 
Action: Mouse moved to (317, 175)
Screenshot: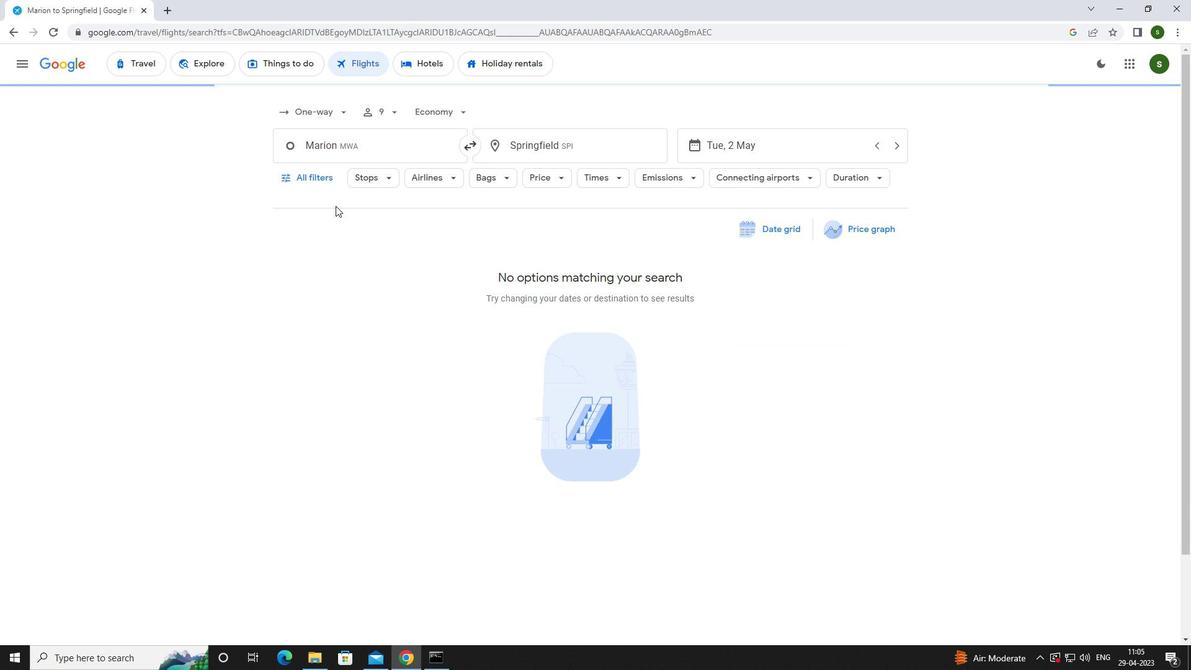 
Action: Mouse pressed left at (317, 175)
Screenshot: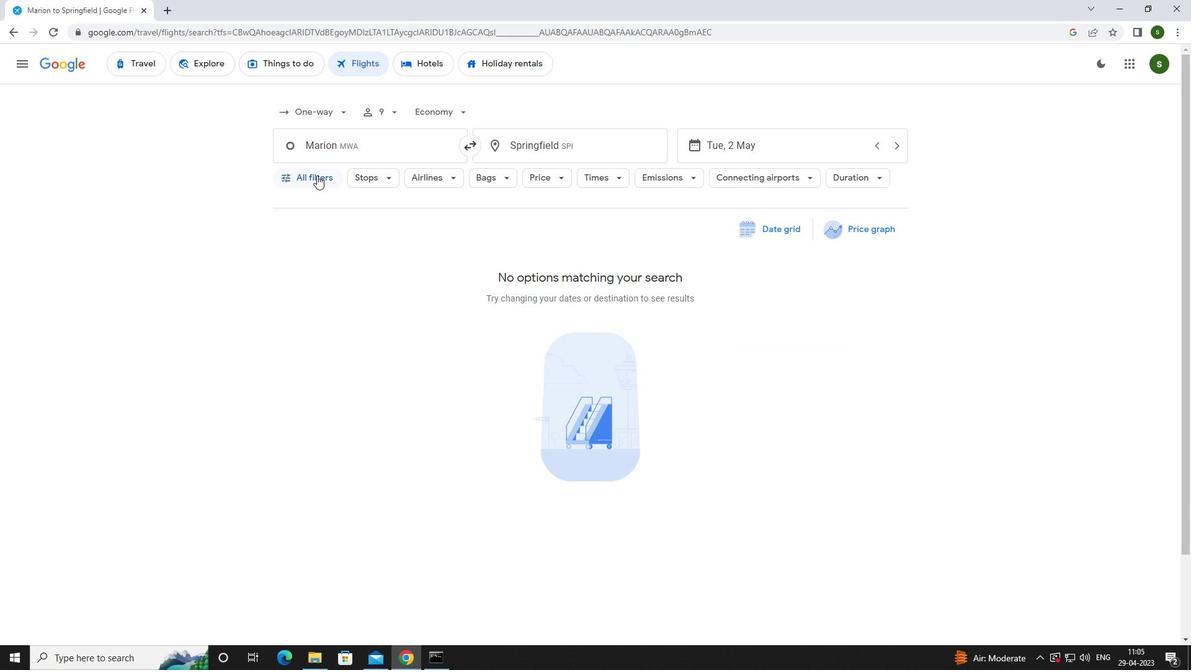
Action: Mouse moved to (387, 312)
Screenshot: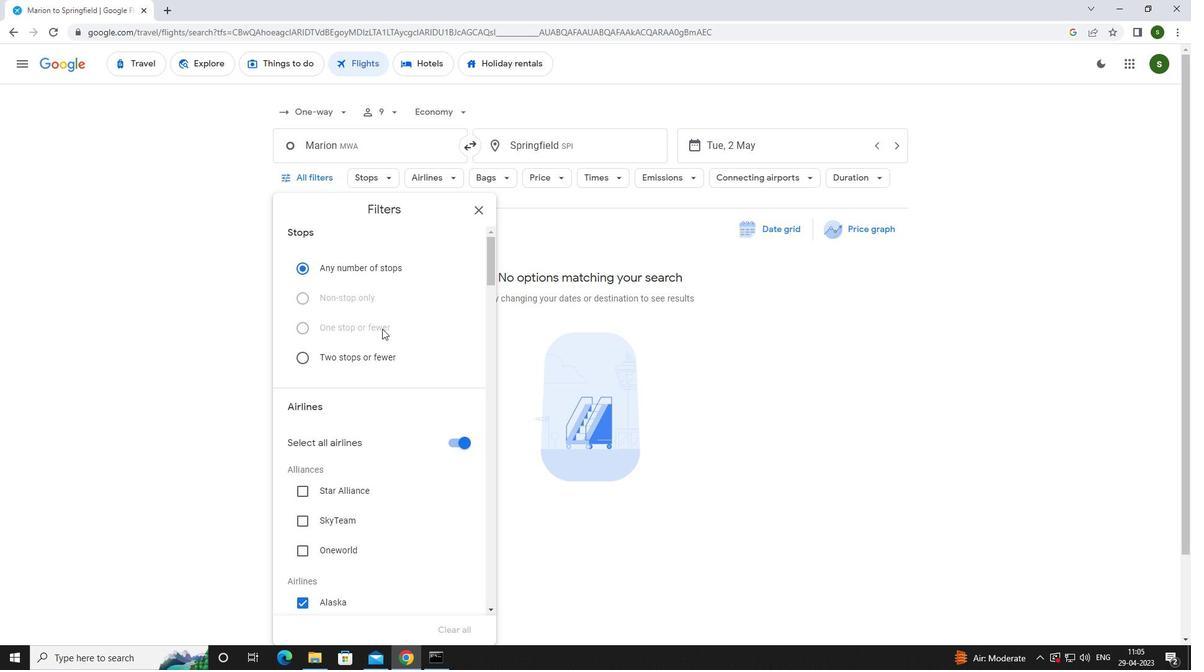 
Action: Mouse scrolled (387, 312) with delta (0, 0)
Screenshot: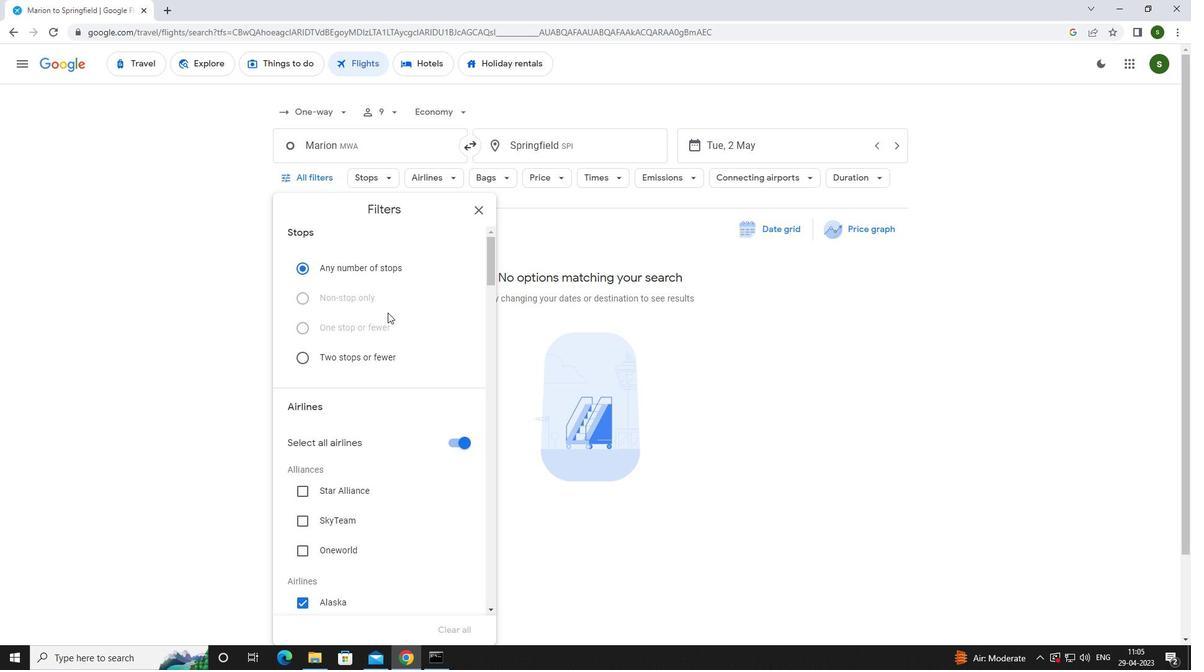 
Action: Mouse moved to (459, 378)
Screenshot: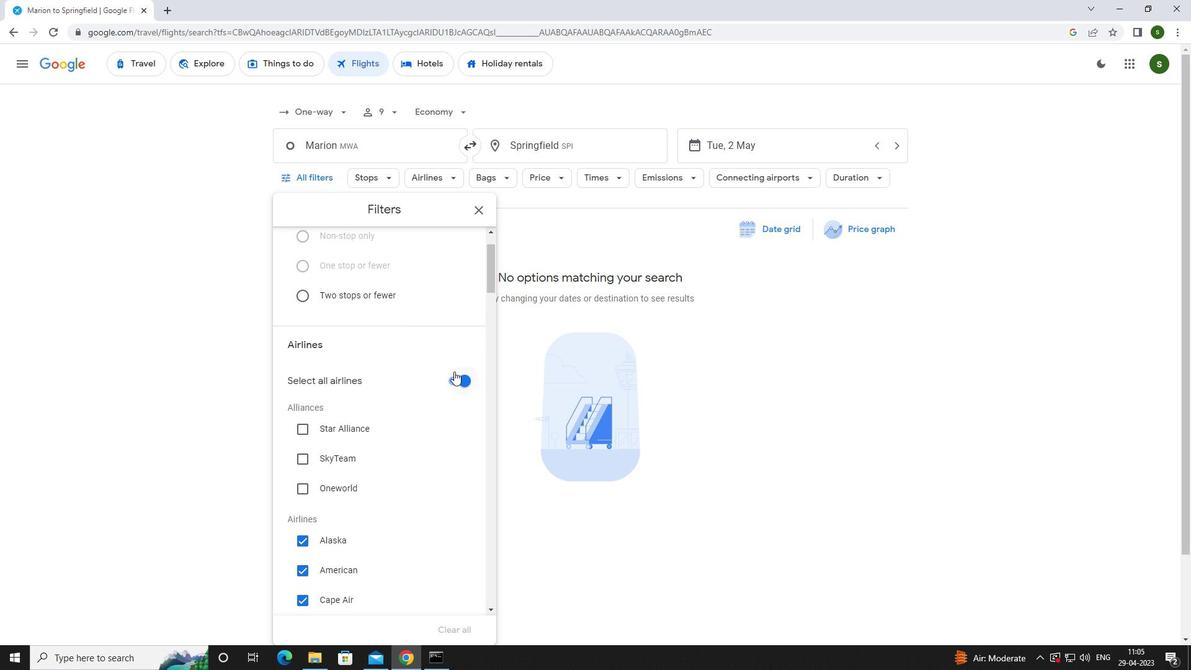 
Action: Mouse pressed left at (459, 378)
Screenshot: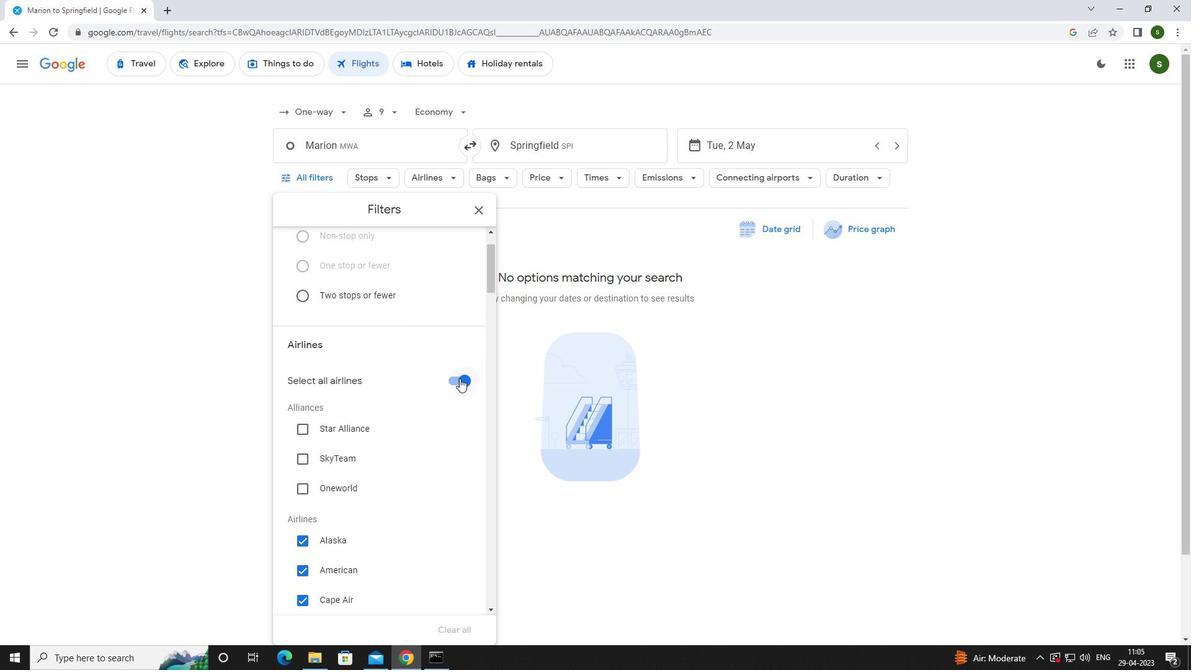 
Action: Mouse moved to (395, 388)
Screenshot: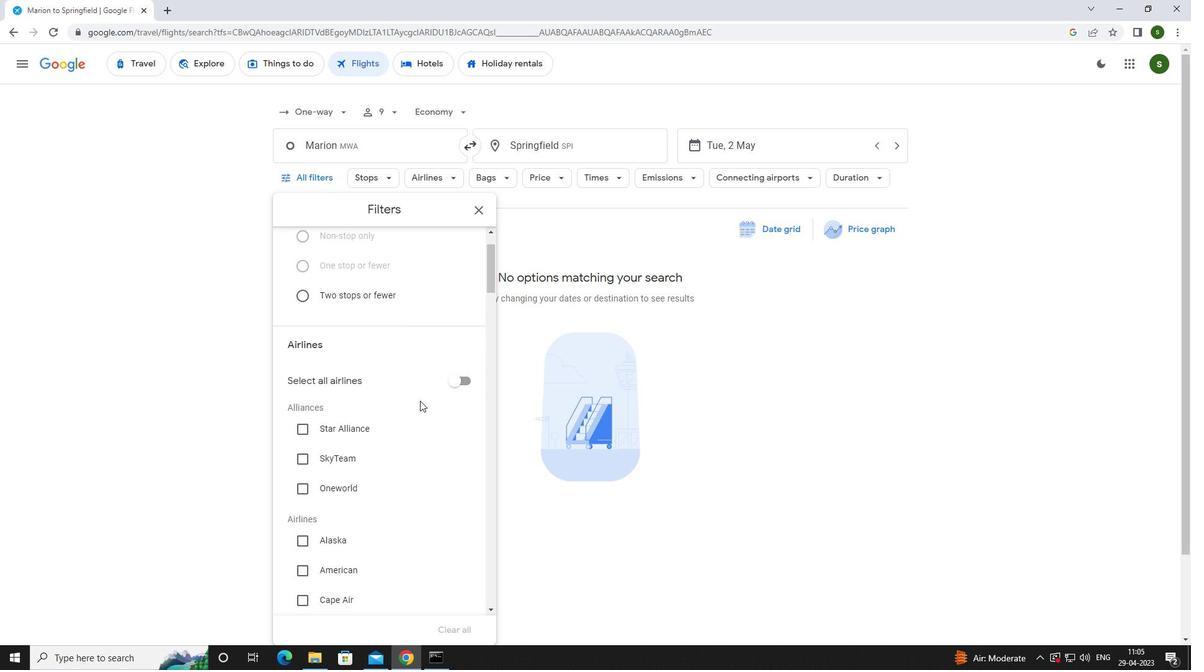 
Action: Mouse scrolled (395, 387) with delta (0, 0)
Screenshot: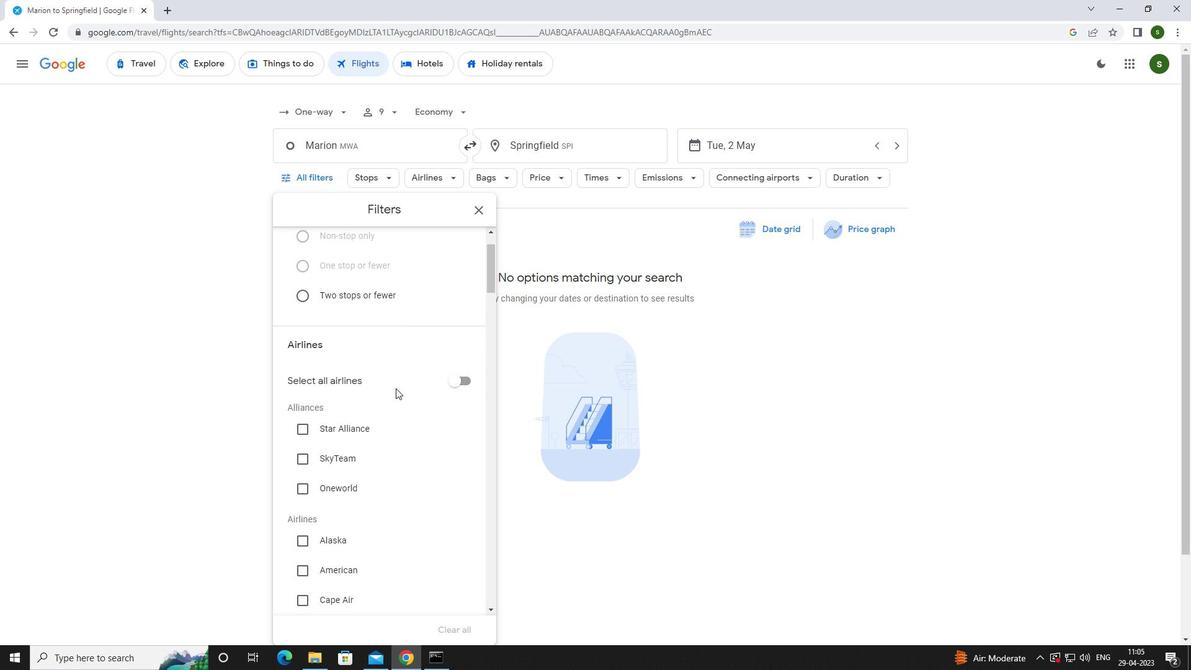 
Action: Mouse scrolled (395, 387) with delta (0, 0)
Screenshot: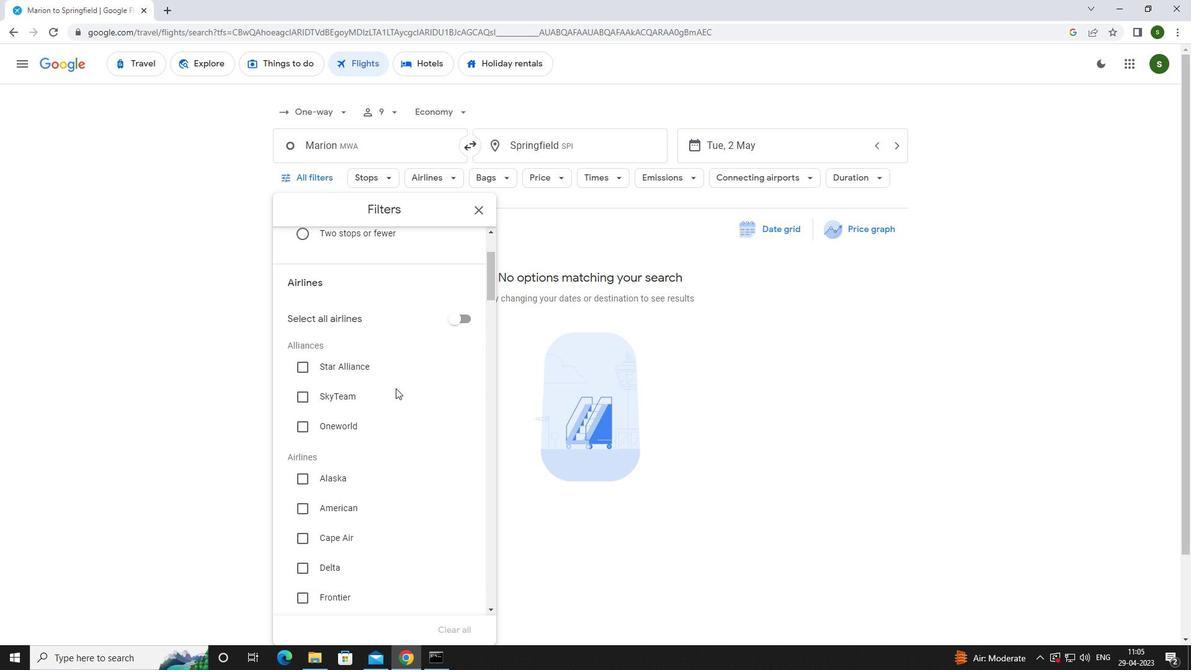
Action: Mouse scrolled (395, 387) with delta (0, 0)
Screenshot: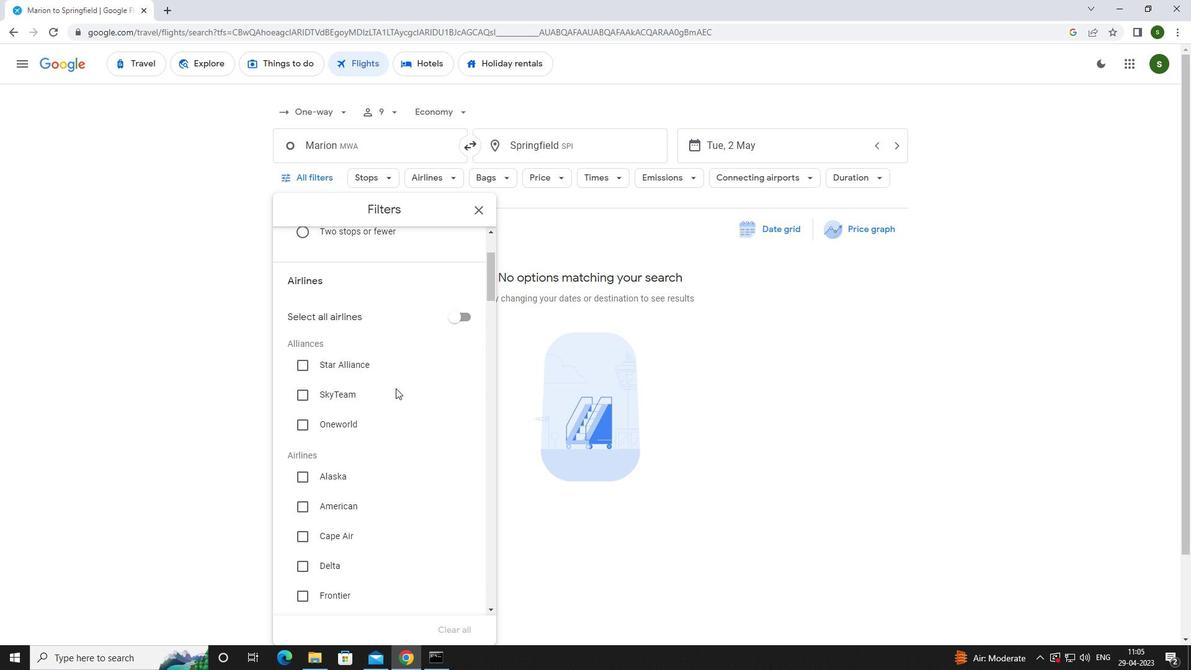 
Action: Mouse scrolled (395, 387) with delta (0, 0)
Screenshot: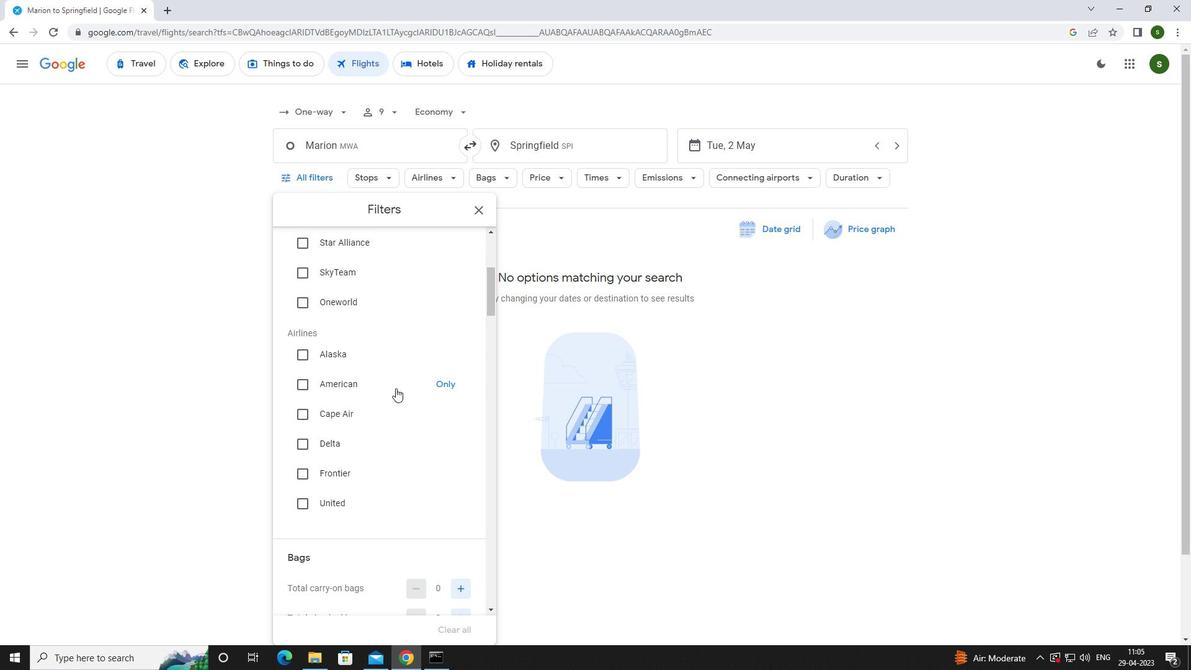 
Action: Mouse scrolled (395, 387) with delta (0, 0)
Screenshot: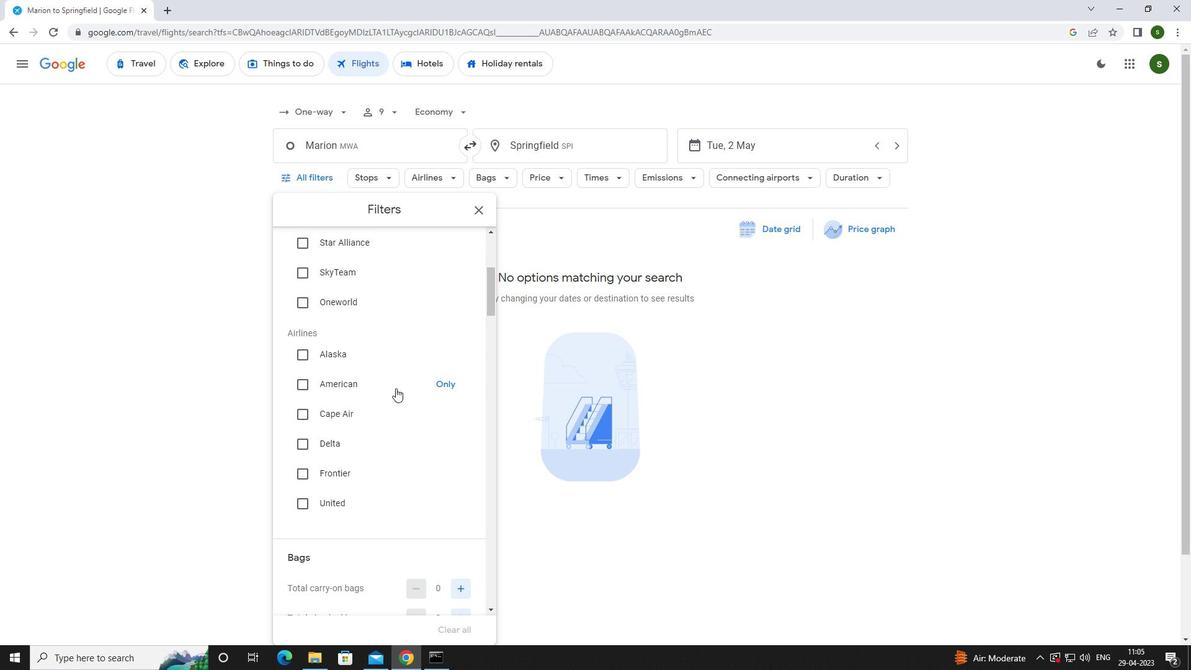 
Action: Mouse scrolled (395, 387) with delta (0, 0)
Screenshot: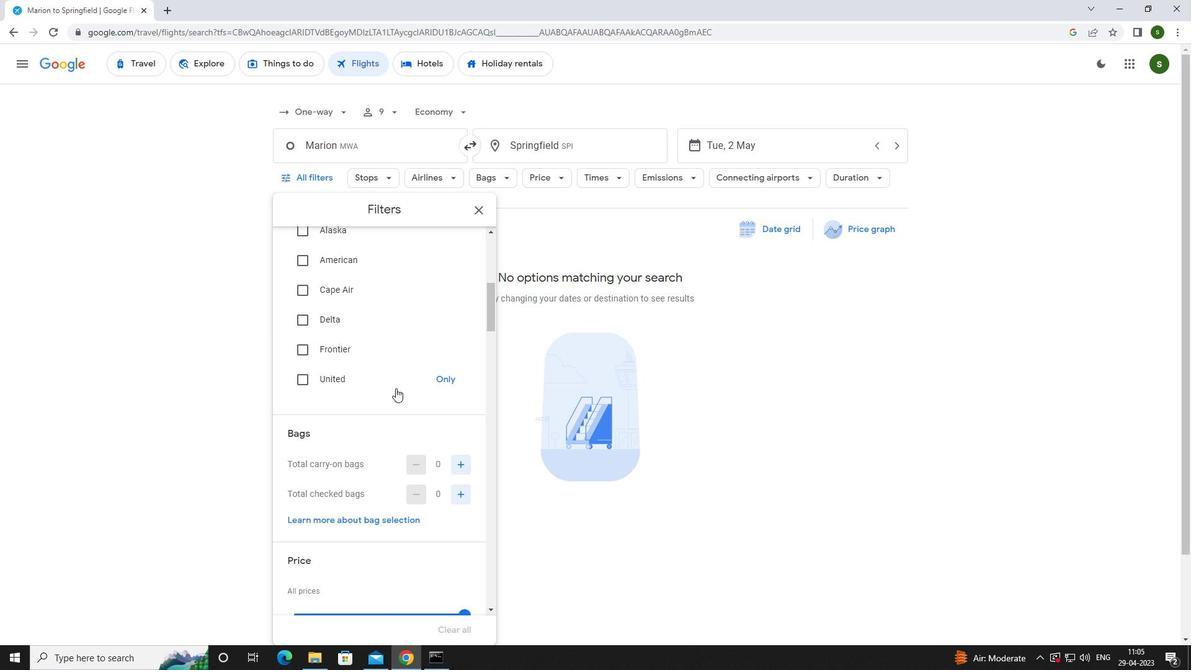 
Action: Mouse moved to (451, 397)
Screenshot: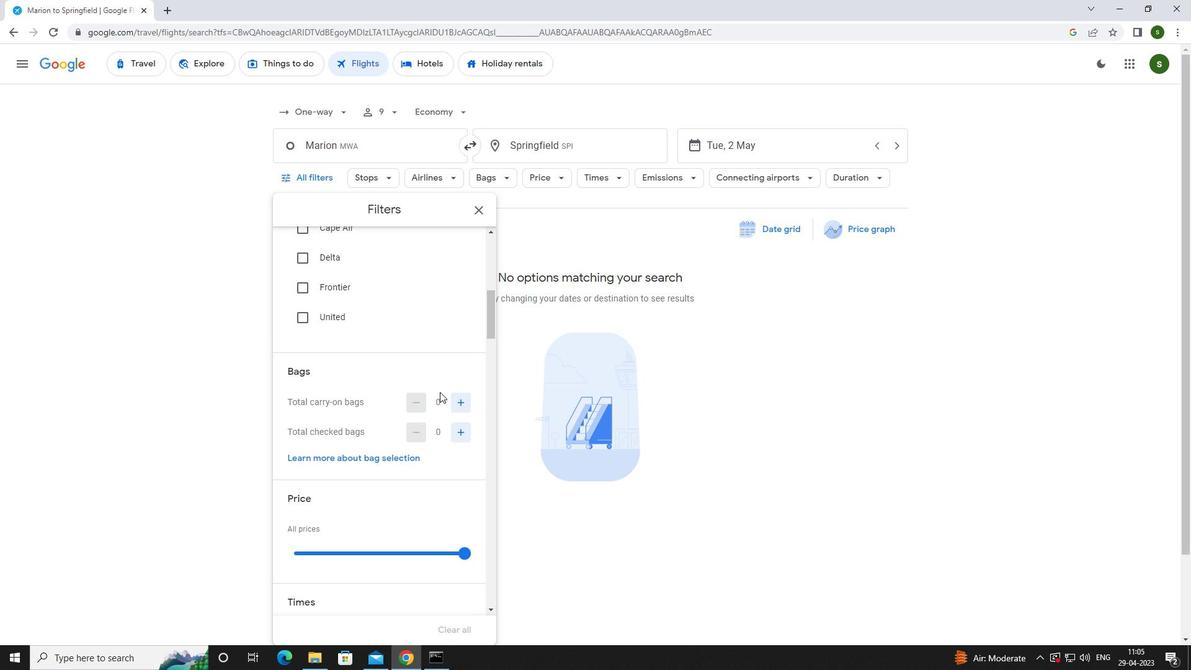 
Action: Mouse pressed left at (451, 397)
Screenshot: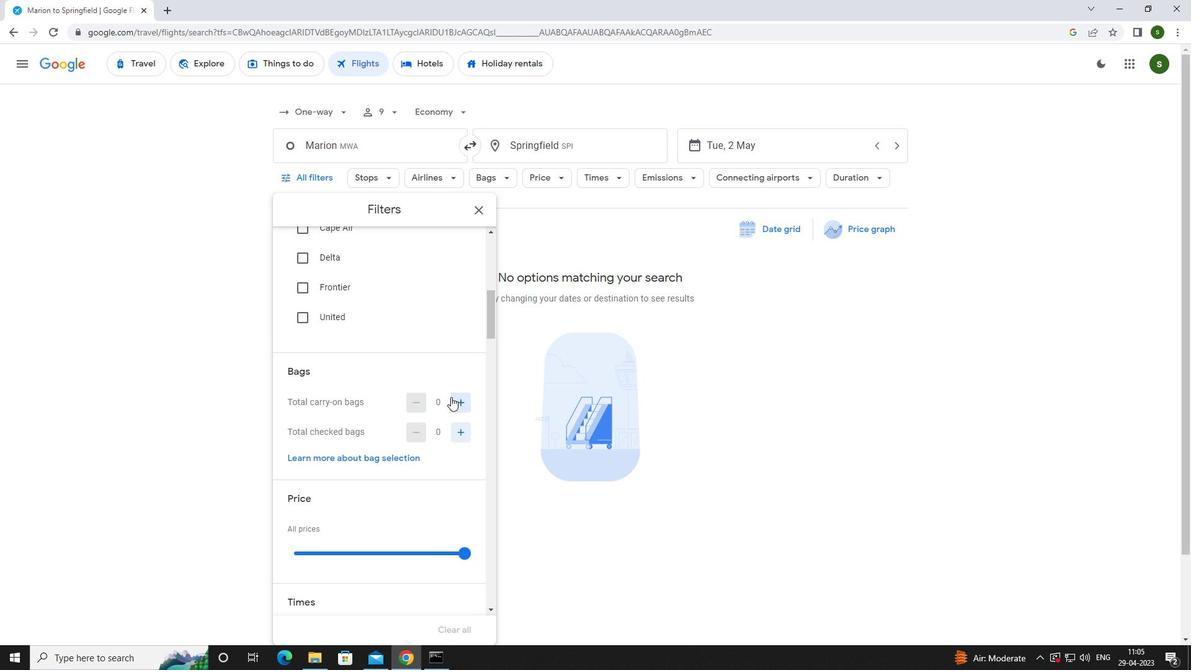
Action: Mouse moved to (468, 433)
Screenshot: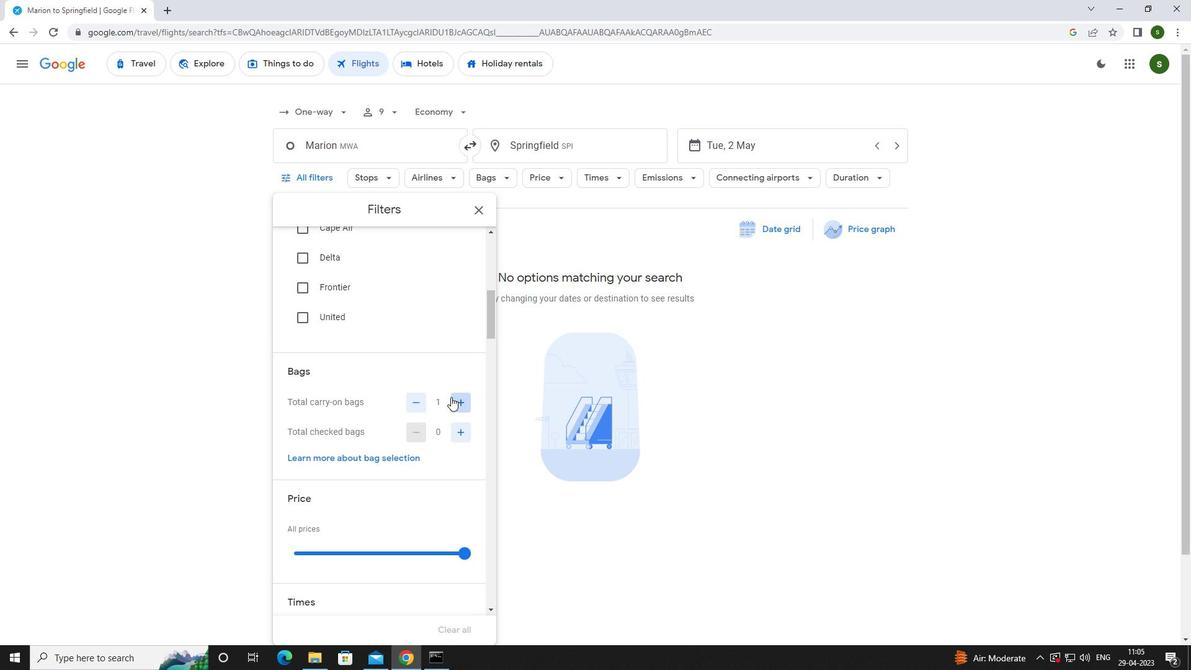 
Action: Mouse pressed left at (468, 433)
Screenshot: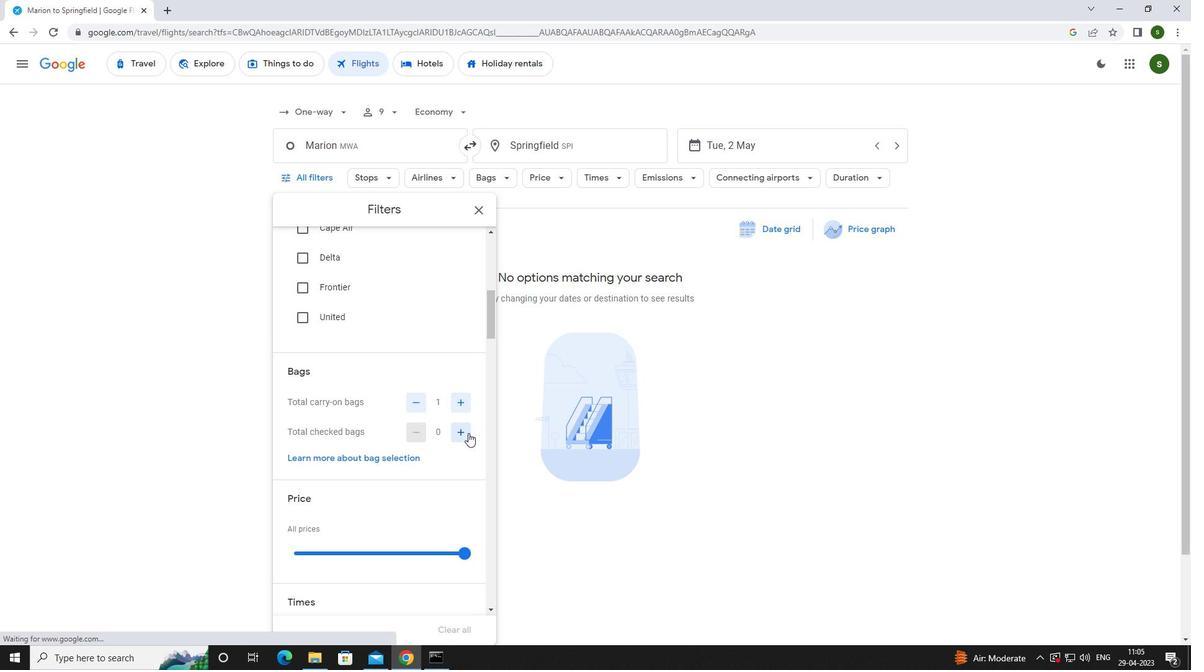 
Action: Mouse moved to (423, 433)
Screenshot: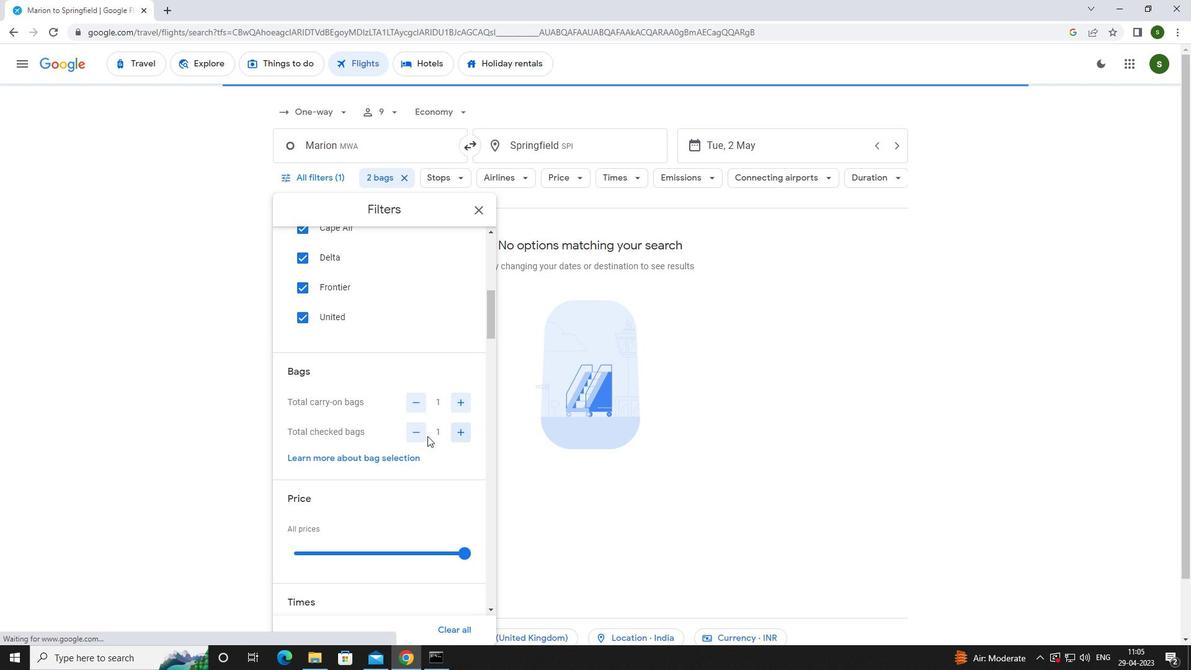 
Action: Mouse scrolled (423, 433) with delta (0, 0)
Screenshot: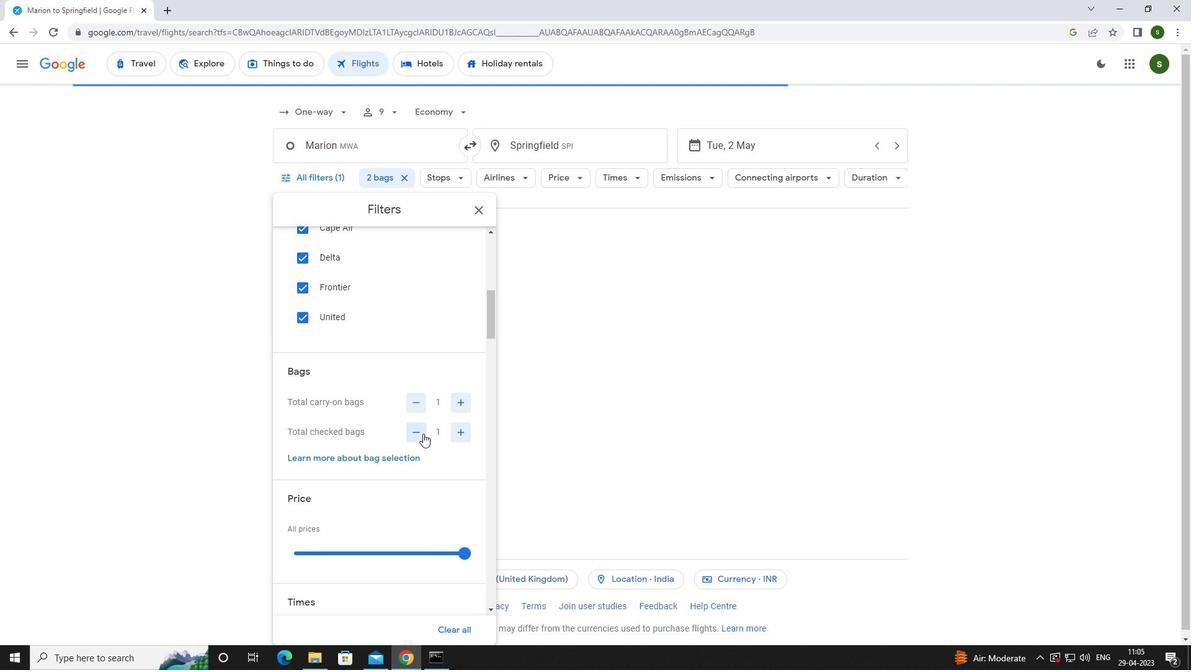 
Action: Mouse moved to (466, 492)
Screenshot: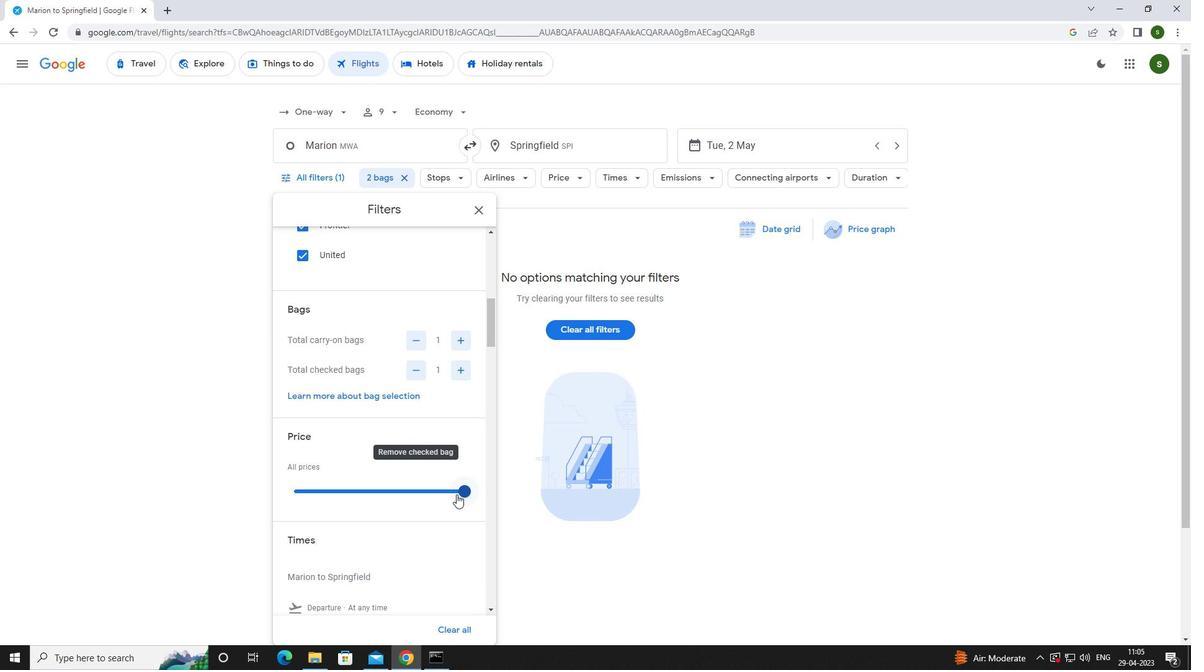 
Action: Mouse pressed left at (466, 492)
Screenshot: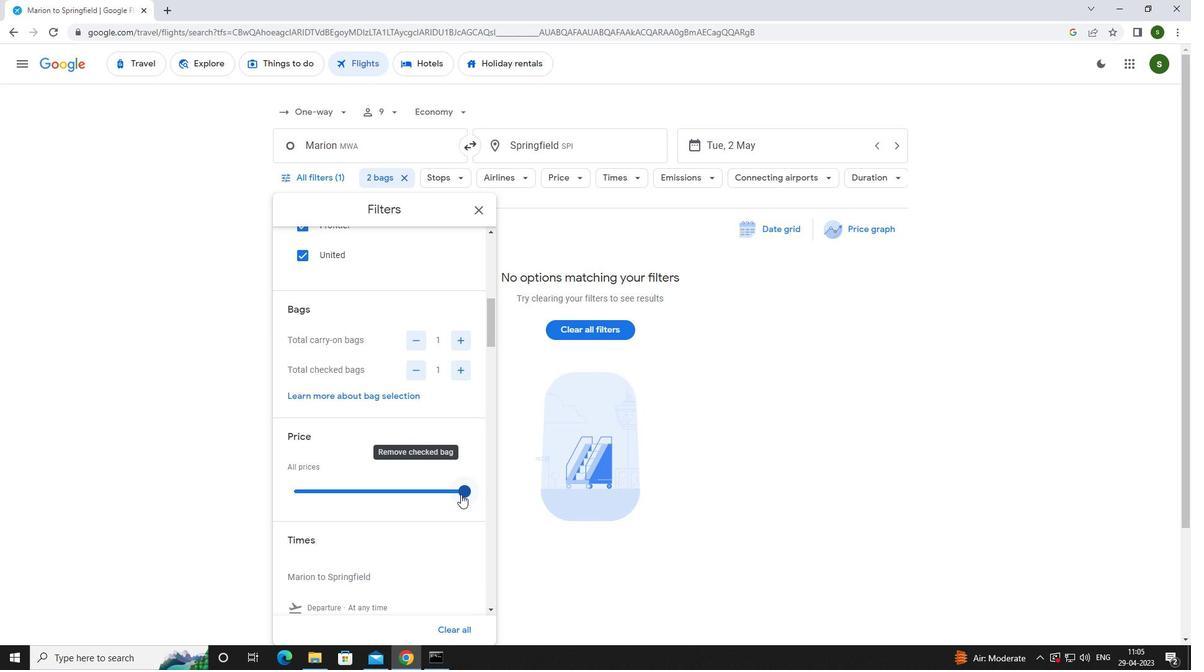 
Action: Mouse moved to (402, 473)
Screenshot: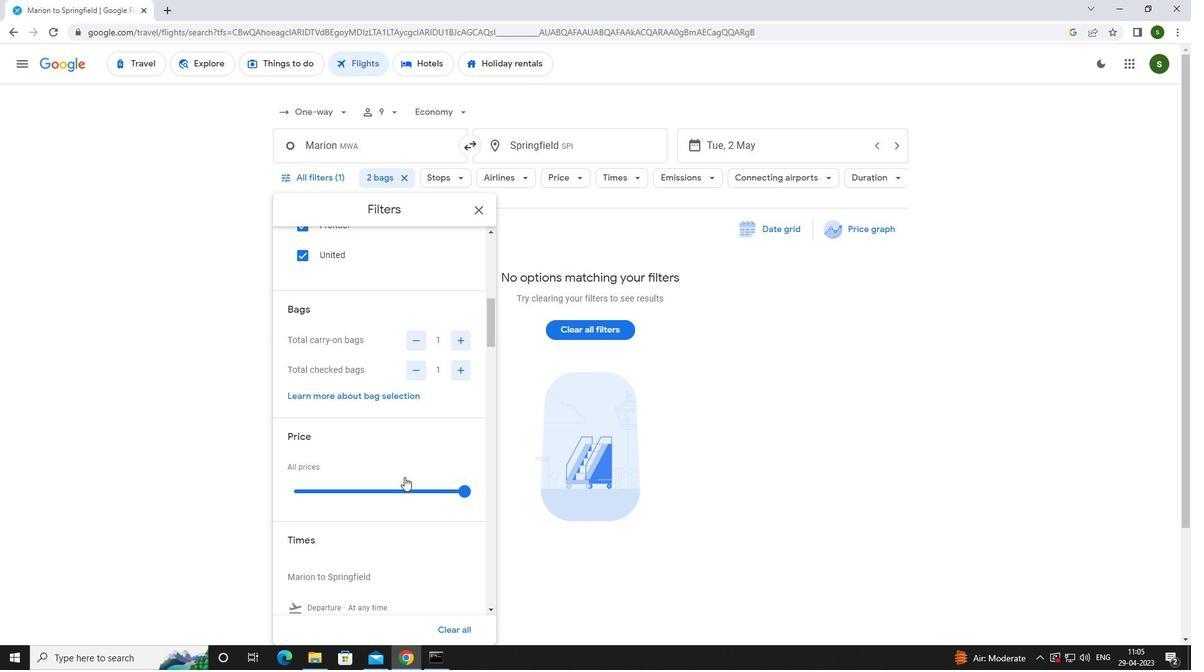 
Action: Mouse scrolled (402, 472) with delta (0, 0)
Screenshot: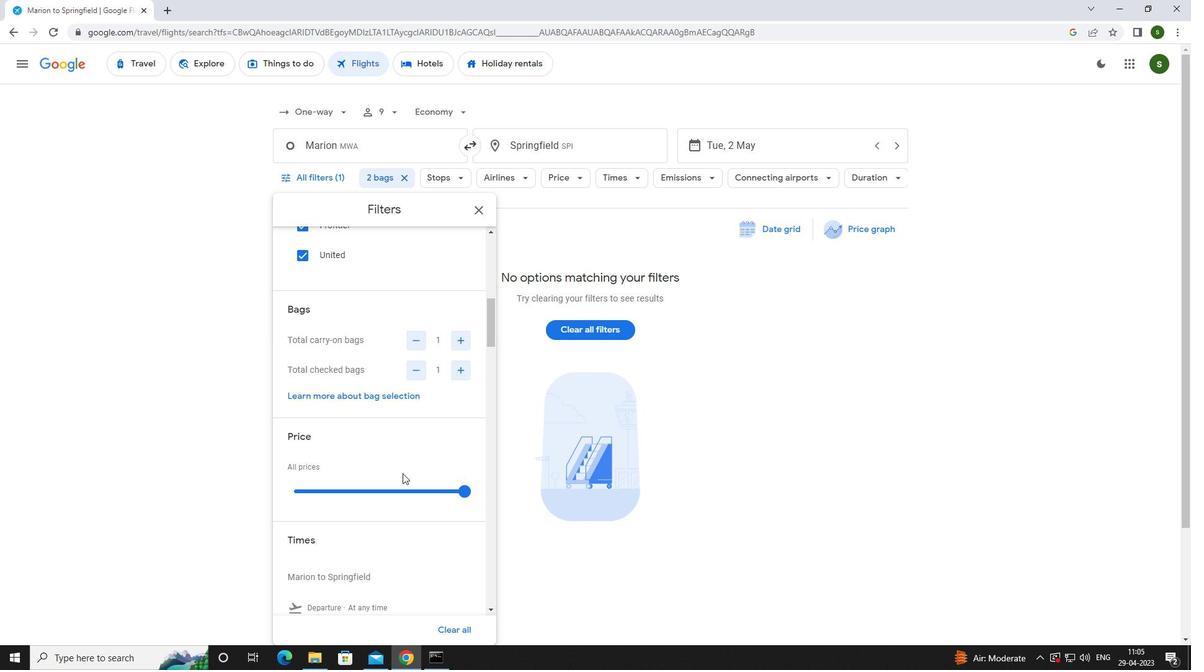 
Action: Mouse scrolled (402, 472) with delta (0, 0)
Screenshot: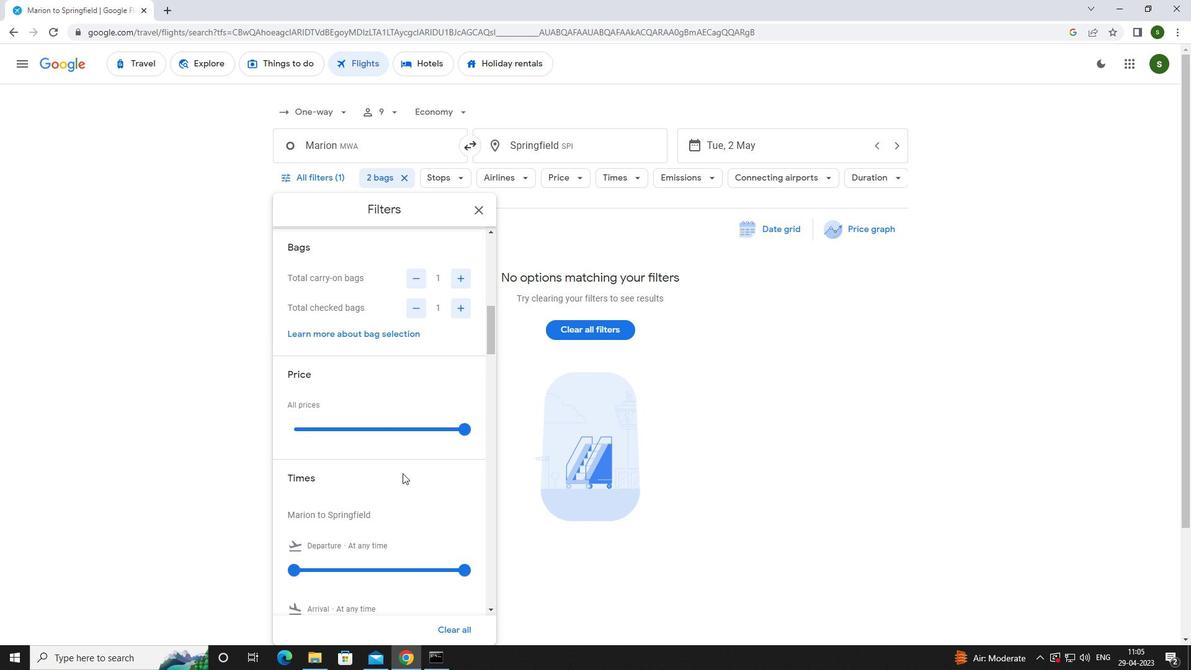 
Action: Mouse moved to (297, 507)
Screenshot: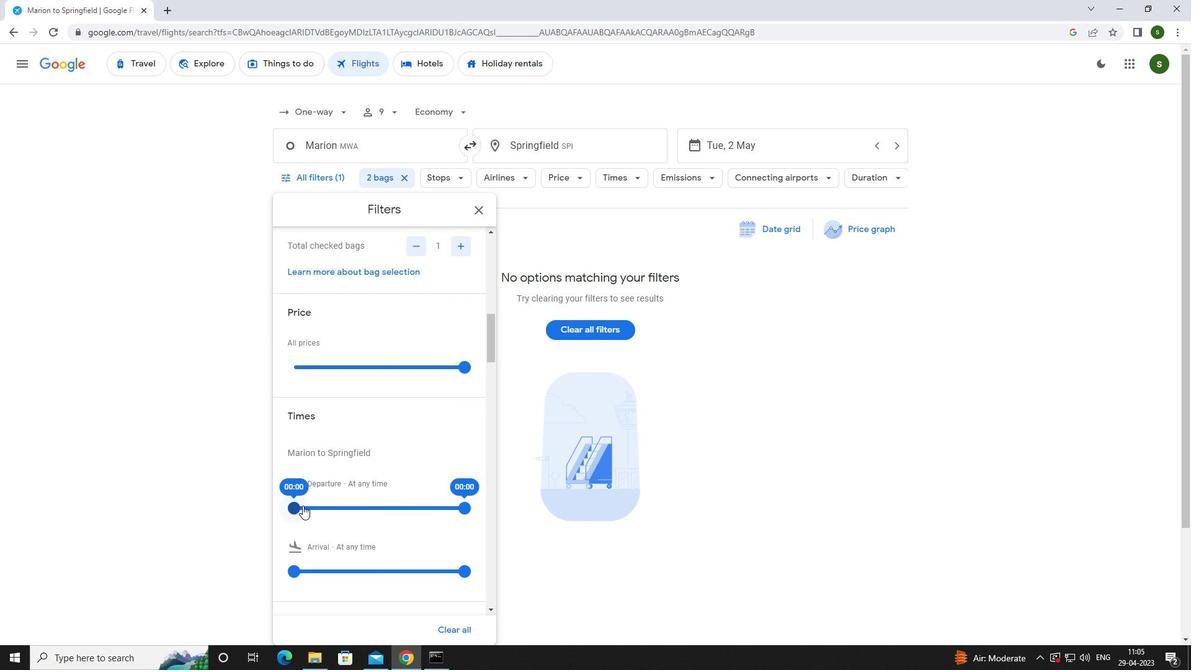 
Action: Mouse pressed left at (297, 507)
Screenshot: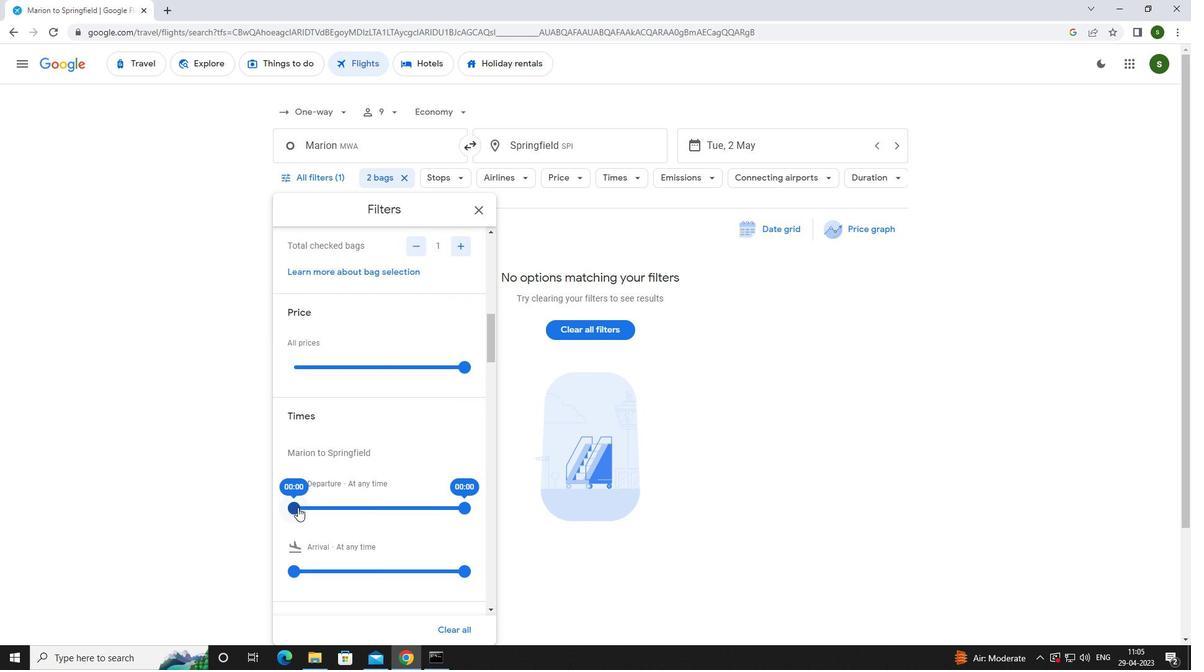 
Action: Mouse moved to (701, 338)
Screenshot: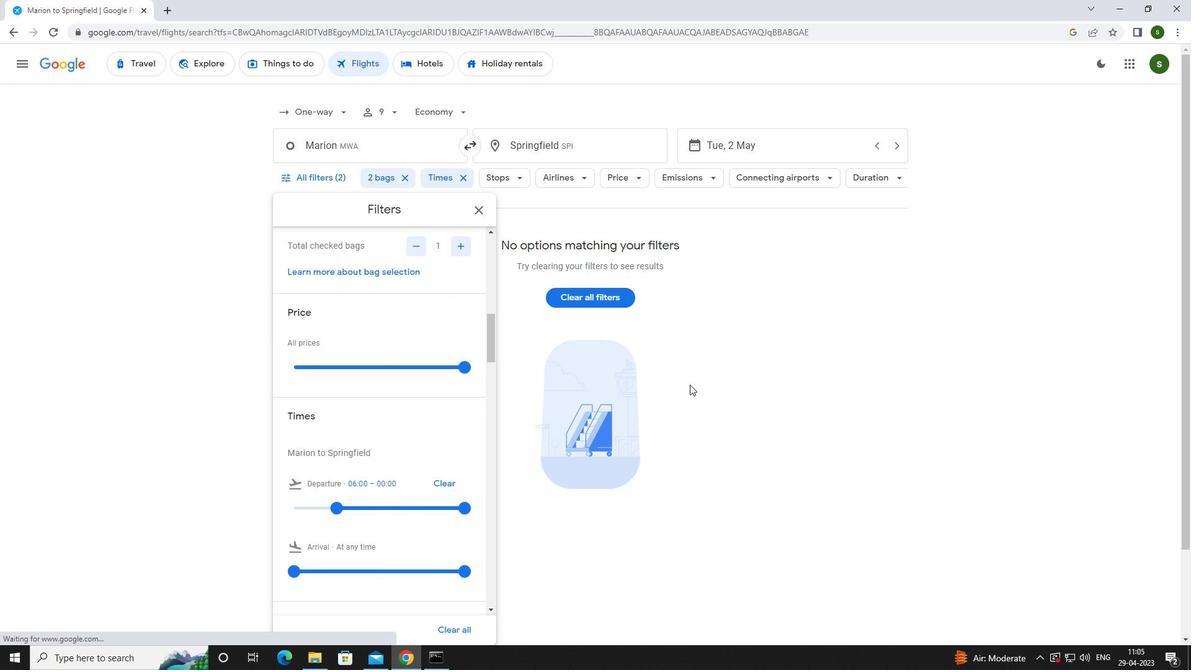 
Action: Mouse pressed left at (701, 338)
Screenshot: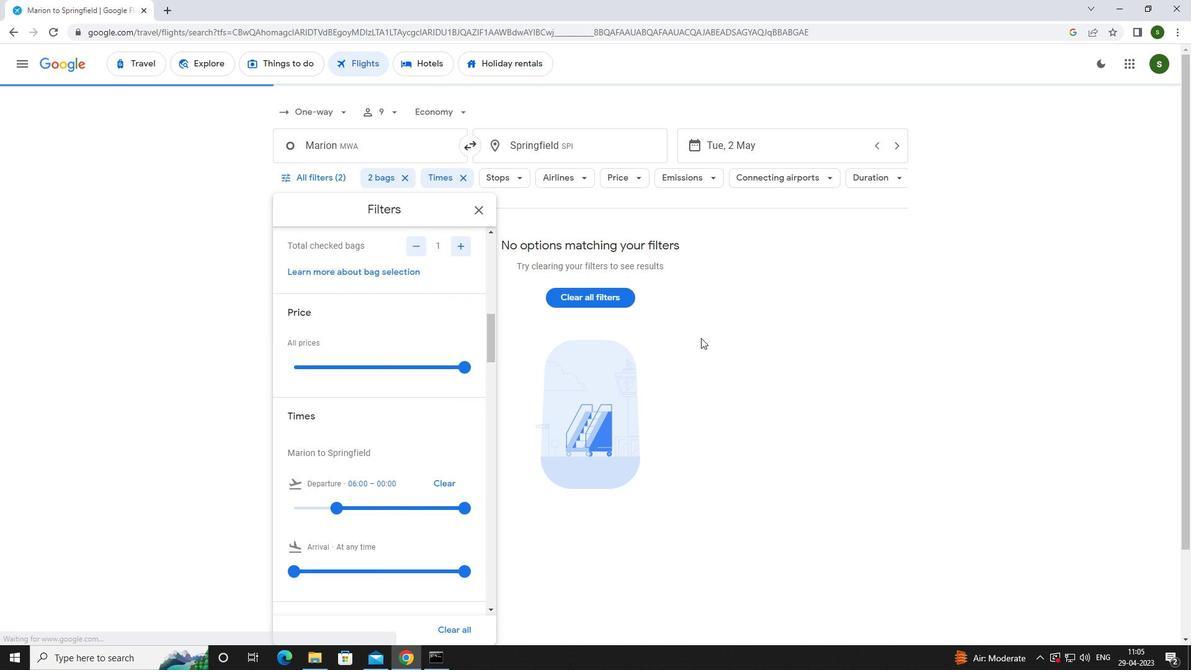
